 Task: Create a due date automation trigger when advanced on, on the wednesday before a card is due add fields with custom field "Resume" set to a date more than 1 working days from now at 11:00 AM.
Action: Mouse moved to (1341, 94)
Screenshot: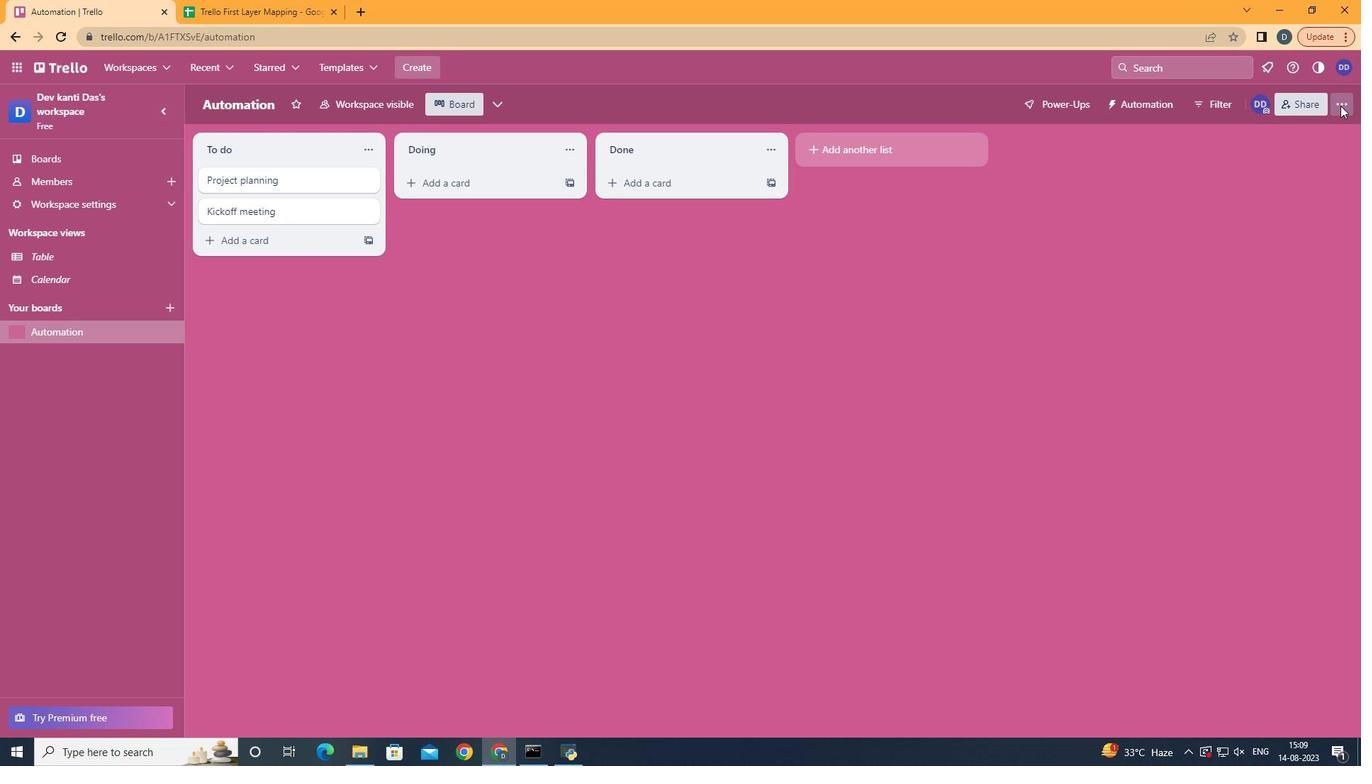 
Action: Mouse pressed left at (1341, 94)
Screenshot: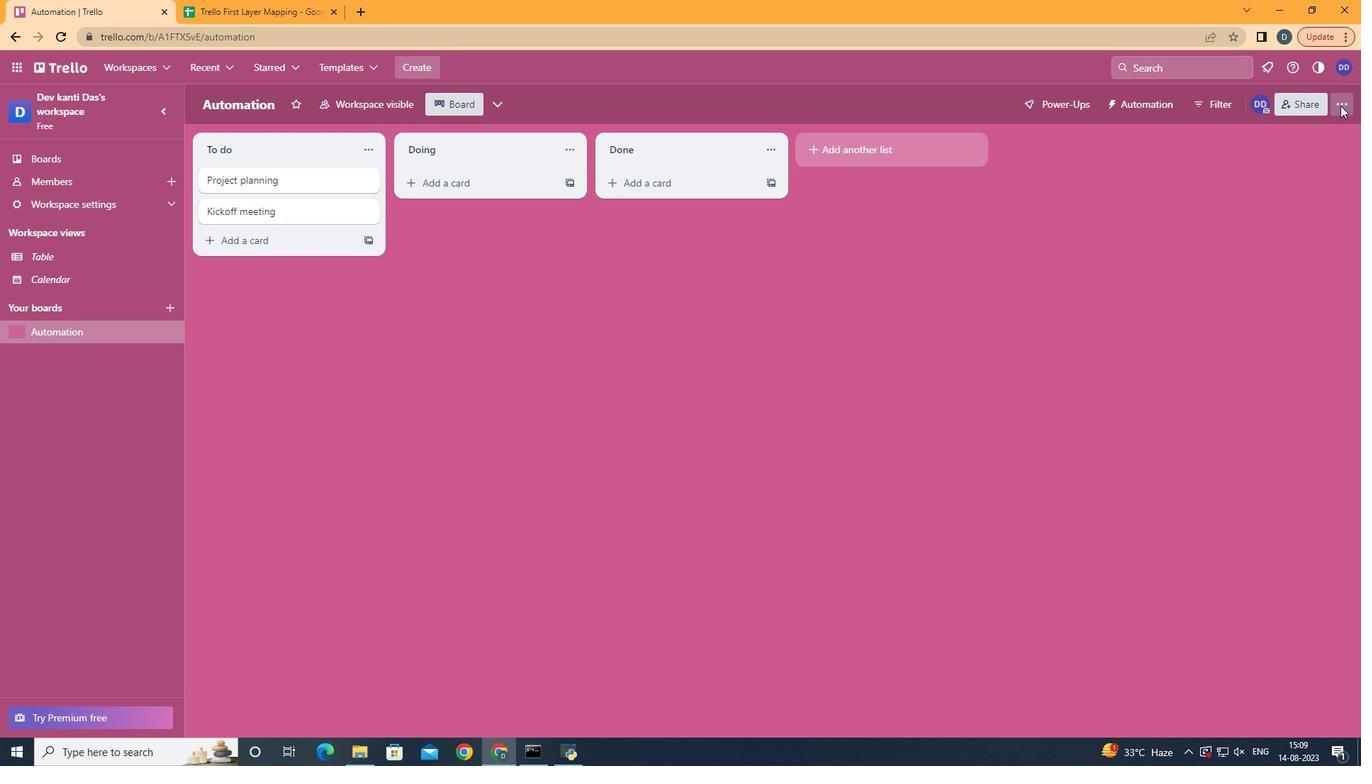 
Action: Mouse moved to (1255, 318)
Screenshot: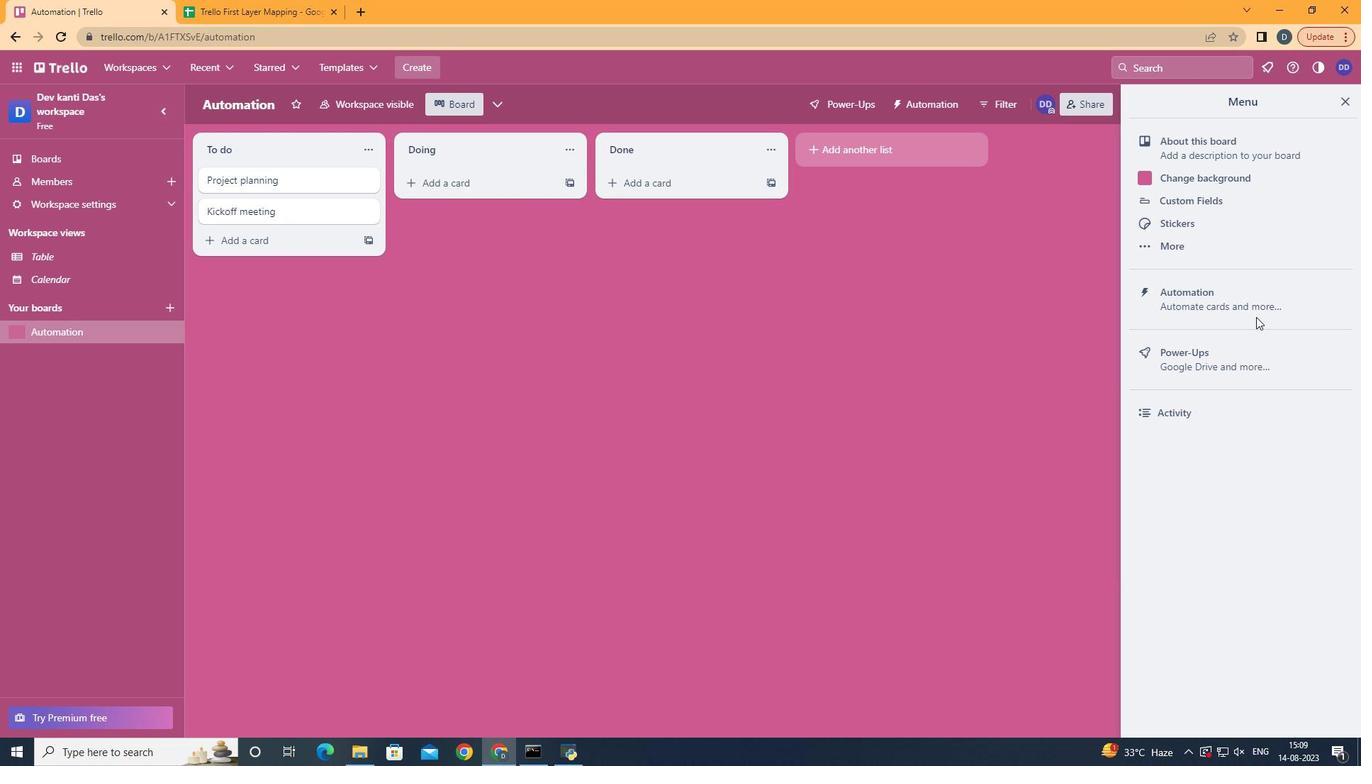 
Action: Mouse pressed left at (1255, 318)
Screenshot: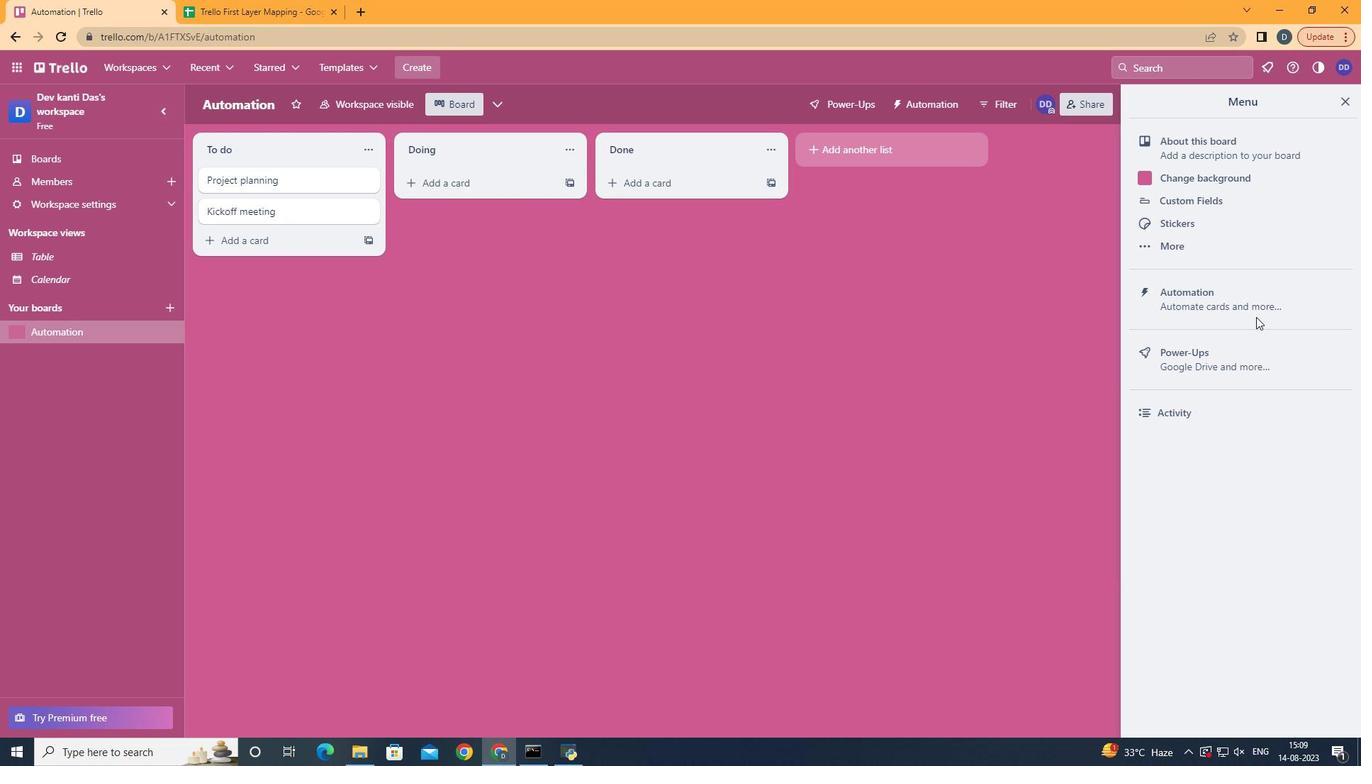 
Action: Mouse moved to (1268, 301)
Screenshot: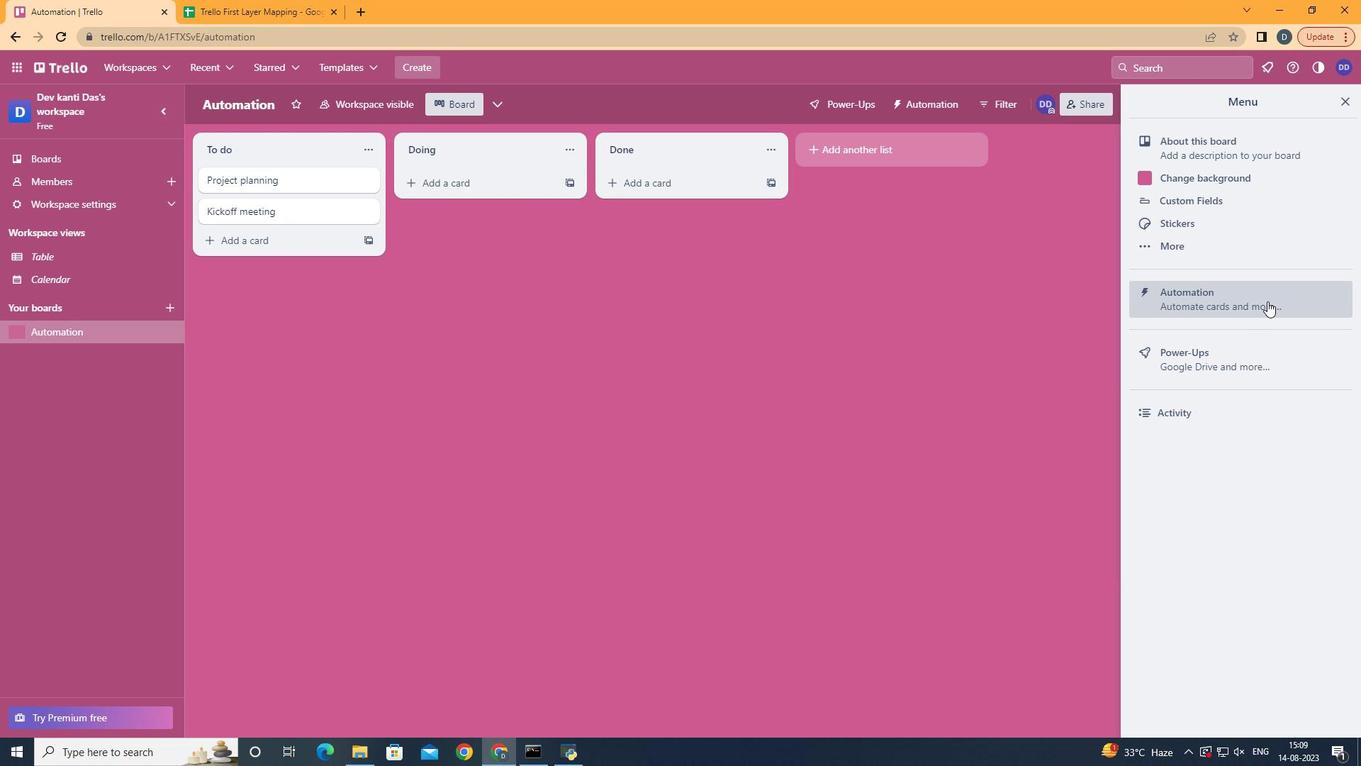 
Action: Mouse pressed left at (1268, 301)
Screenshot: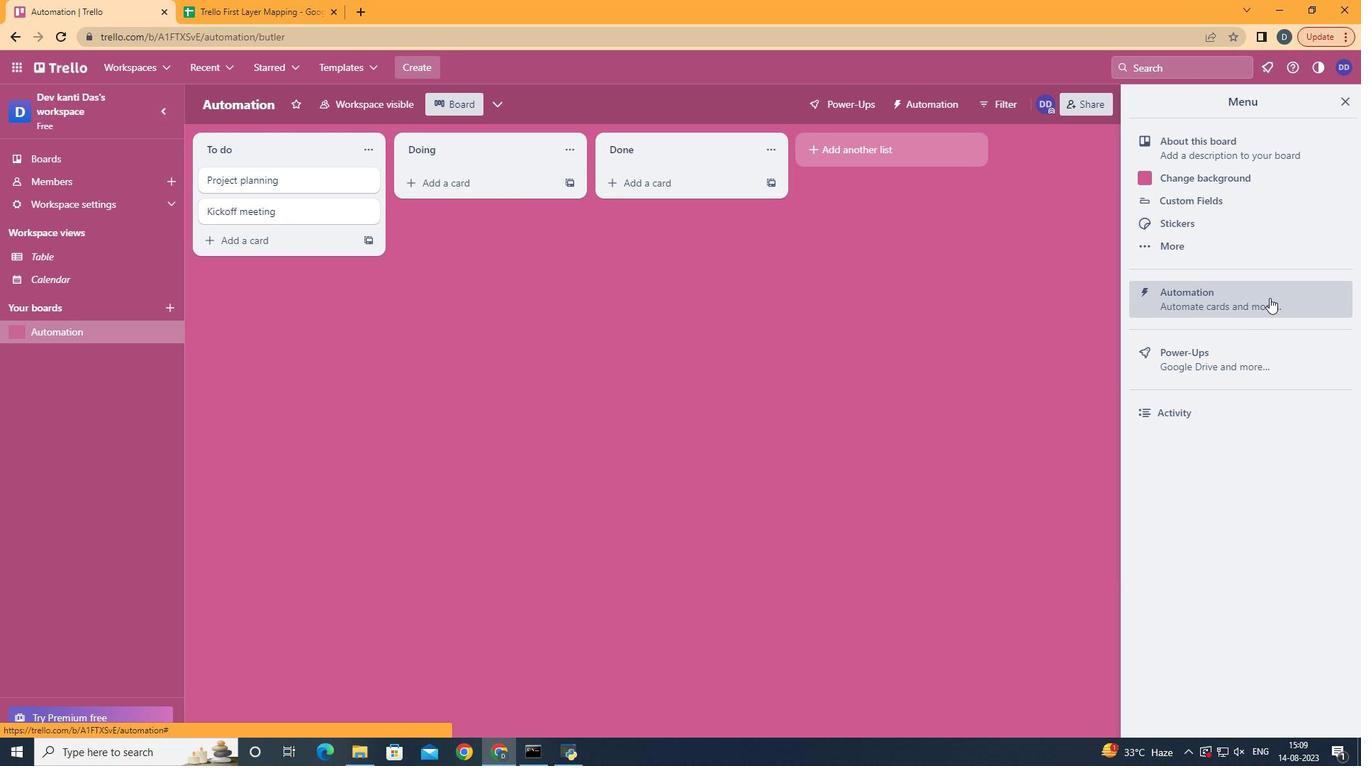 
Action: Mouse moved to (285, 292)
Screenshot: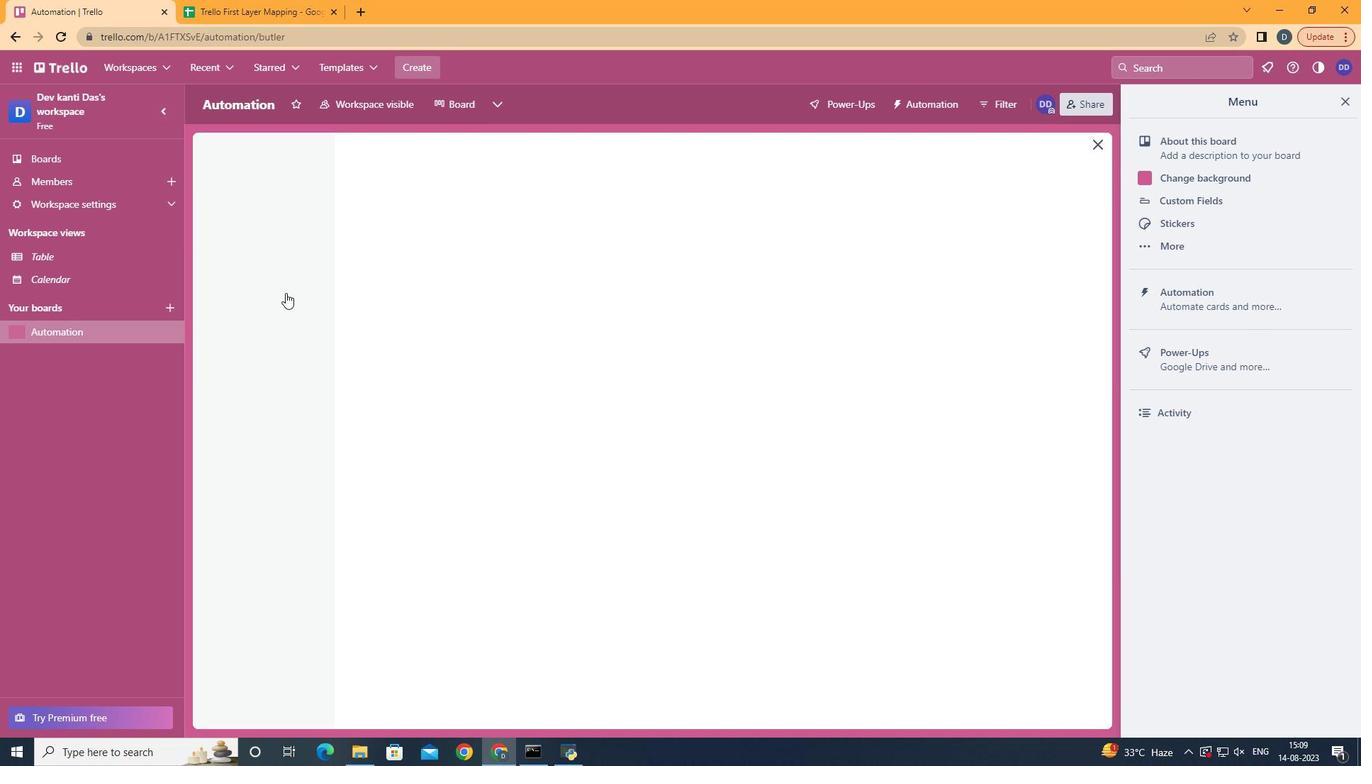 
Action: Mouse pressed left at (285, 292)
Screenshot: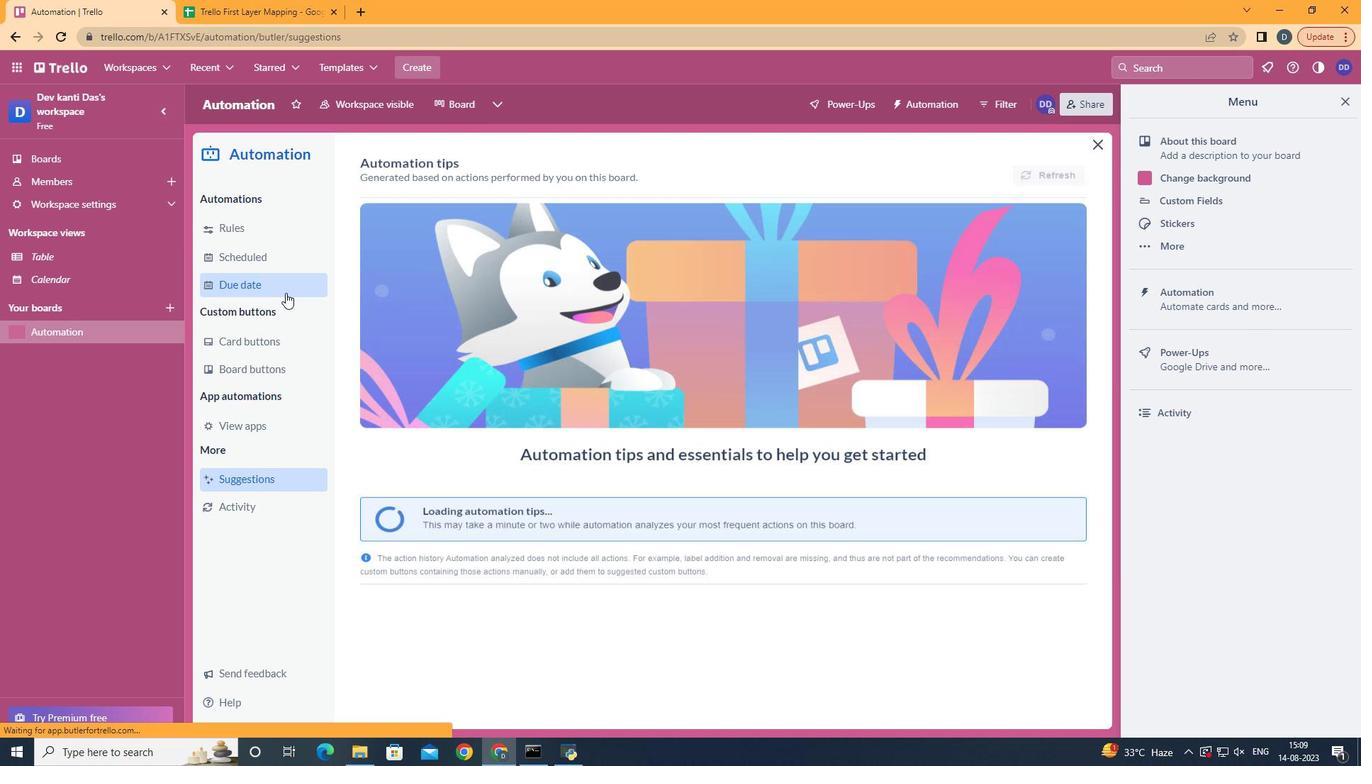 
Action: Mouse moved to (986, 175)
Screenshot: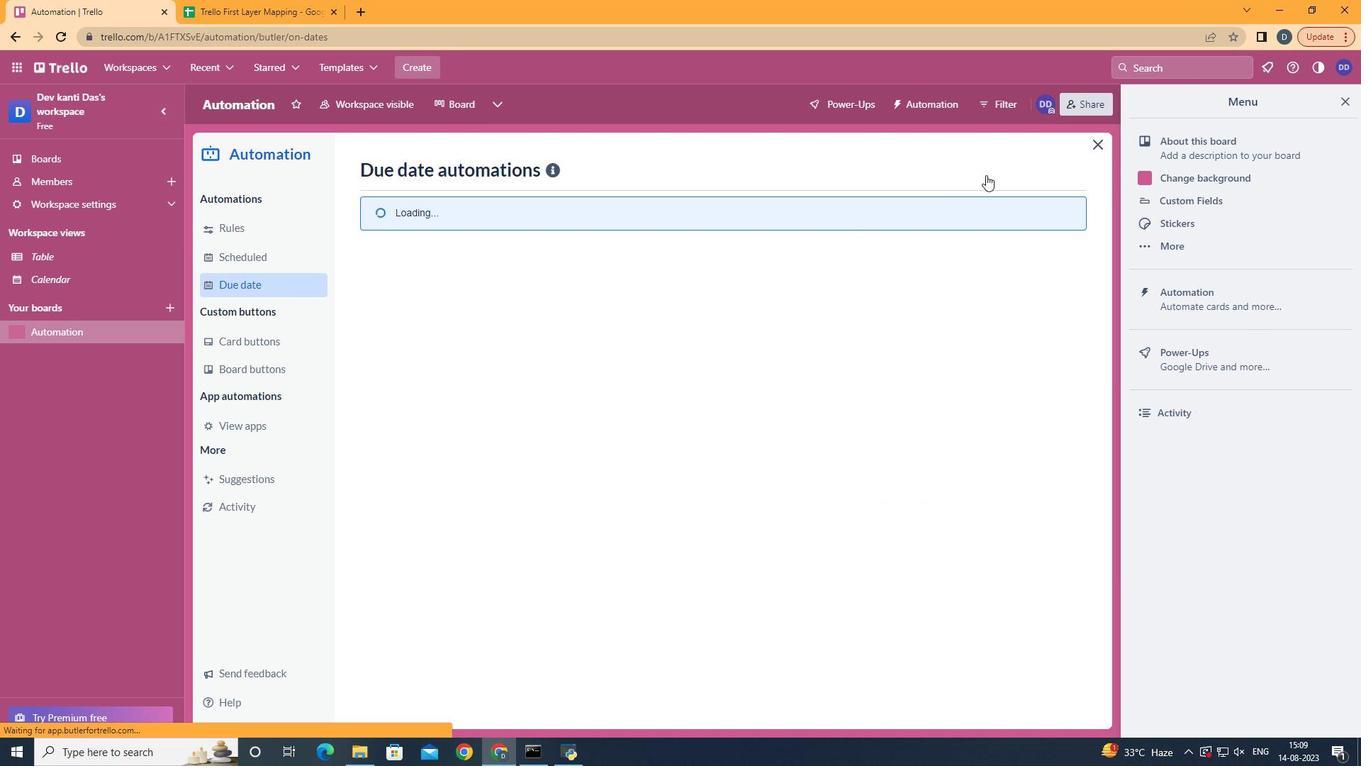 
Action: Mouse pressed left at (986, 175)
Screenshot: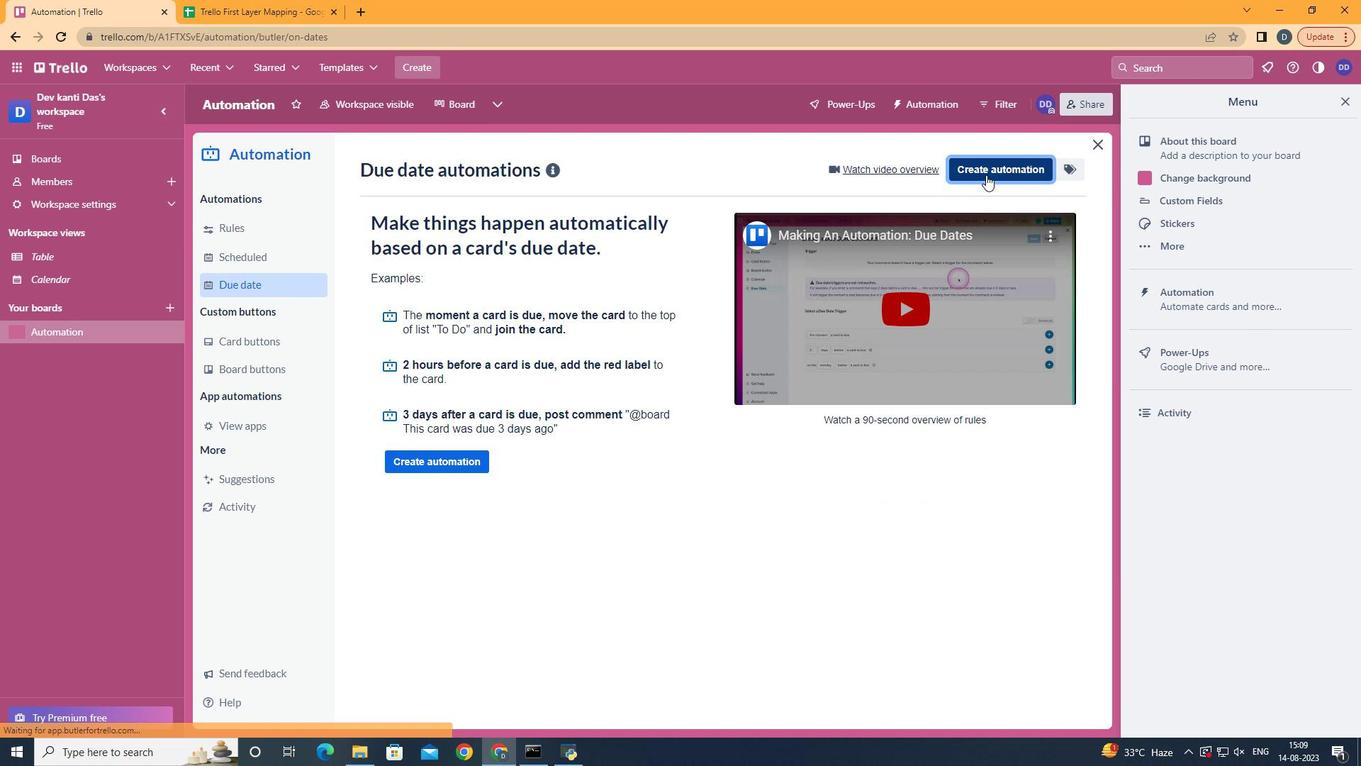 
Action: Mouse moved to (678, 305)
Screenshot: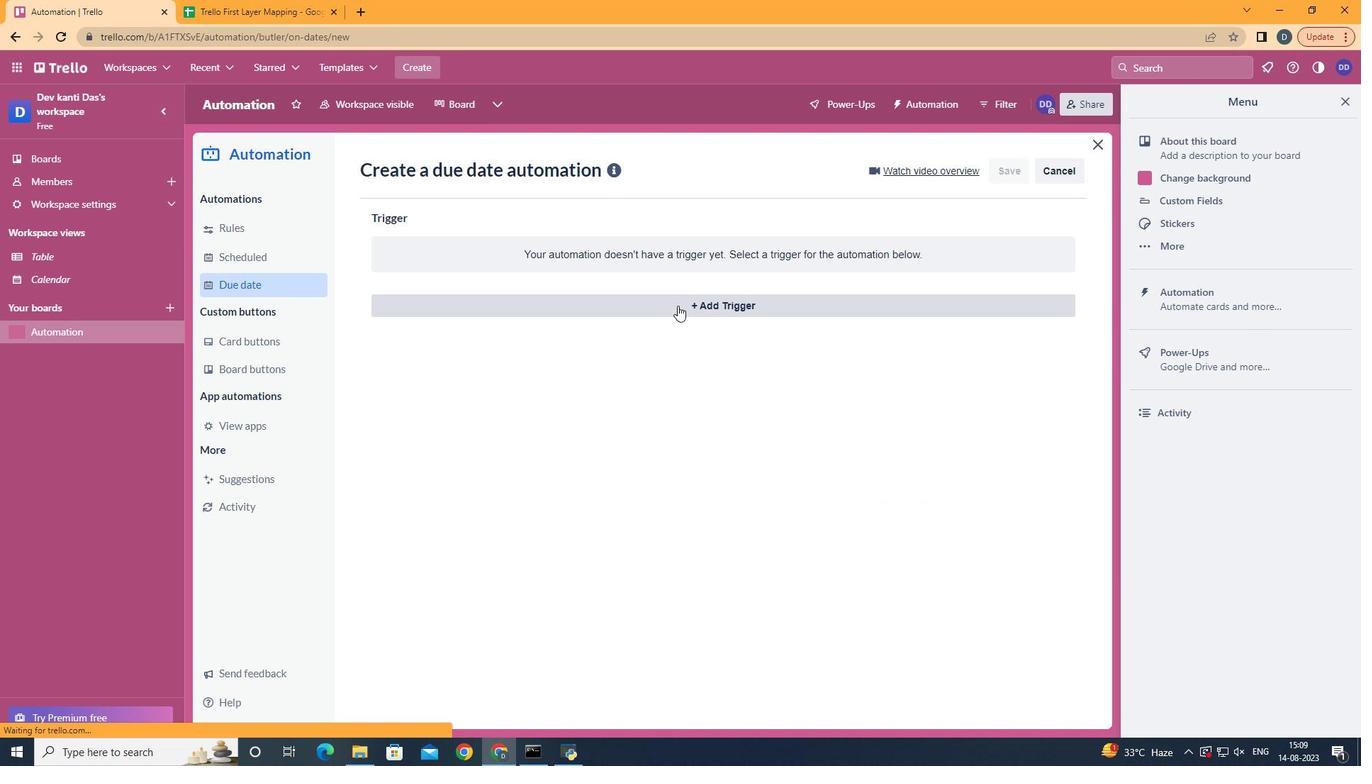 
Action: Mouse pressed left at (678, 305)
Screenshot: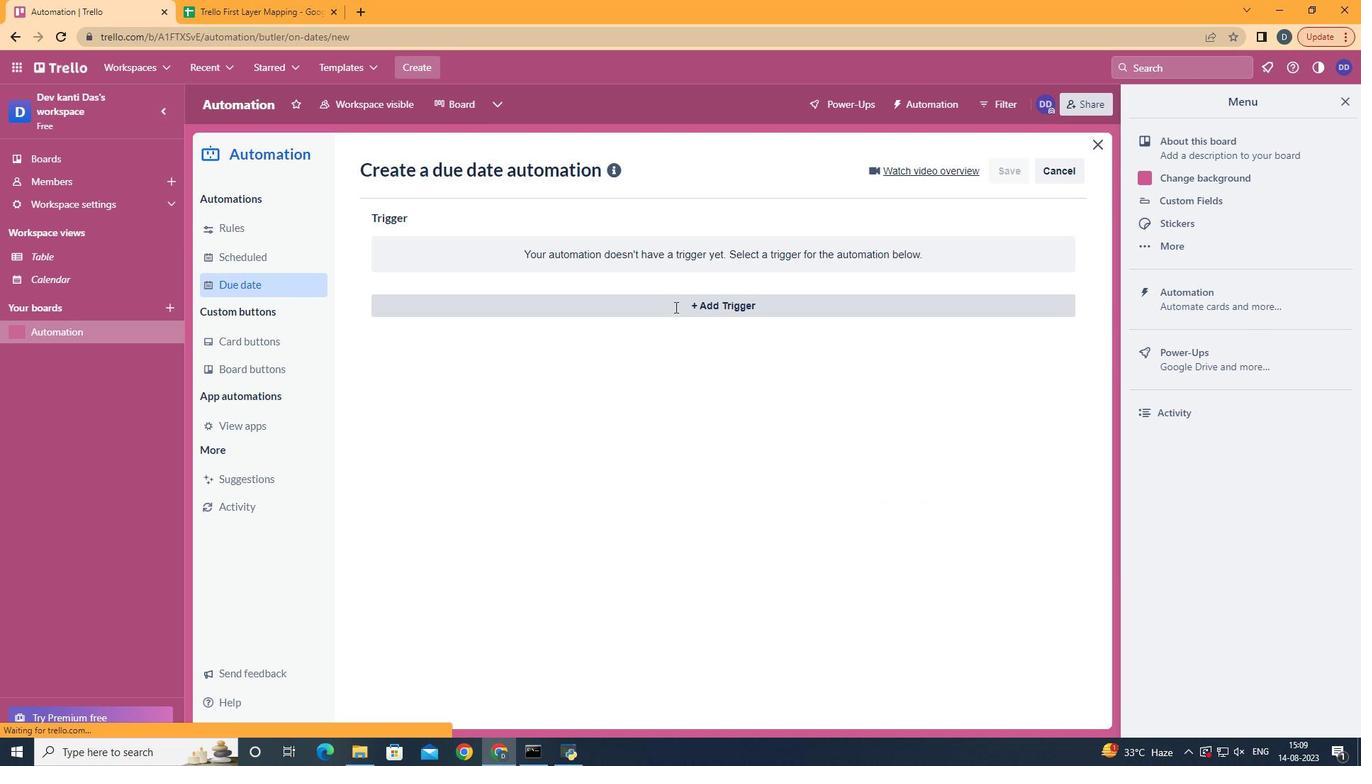 
Action: Mouse moved to (464, 429)
Screenshot: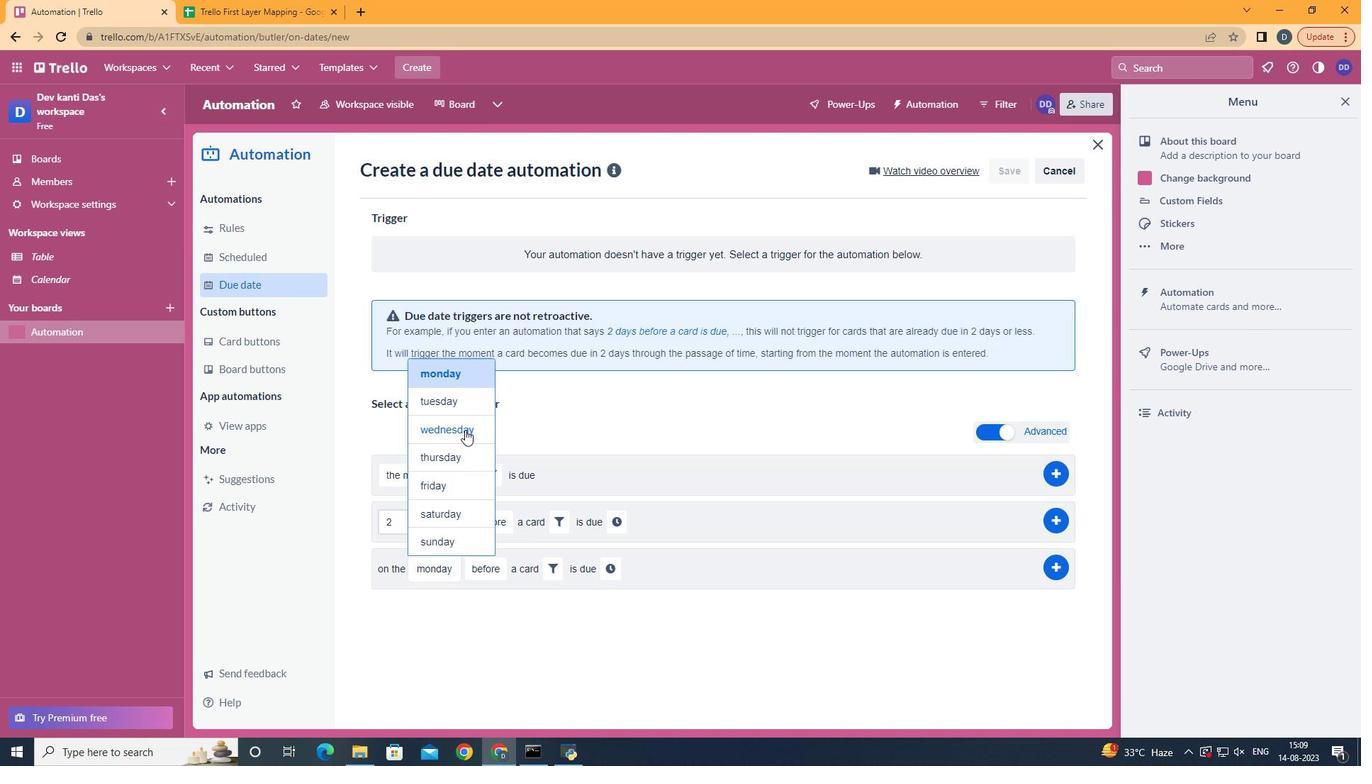 
Action: Mouse pressed left at (464, 429)
Screenshot: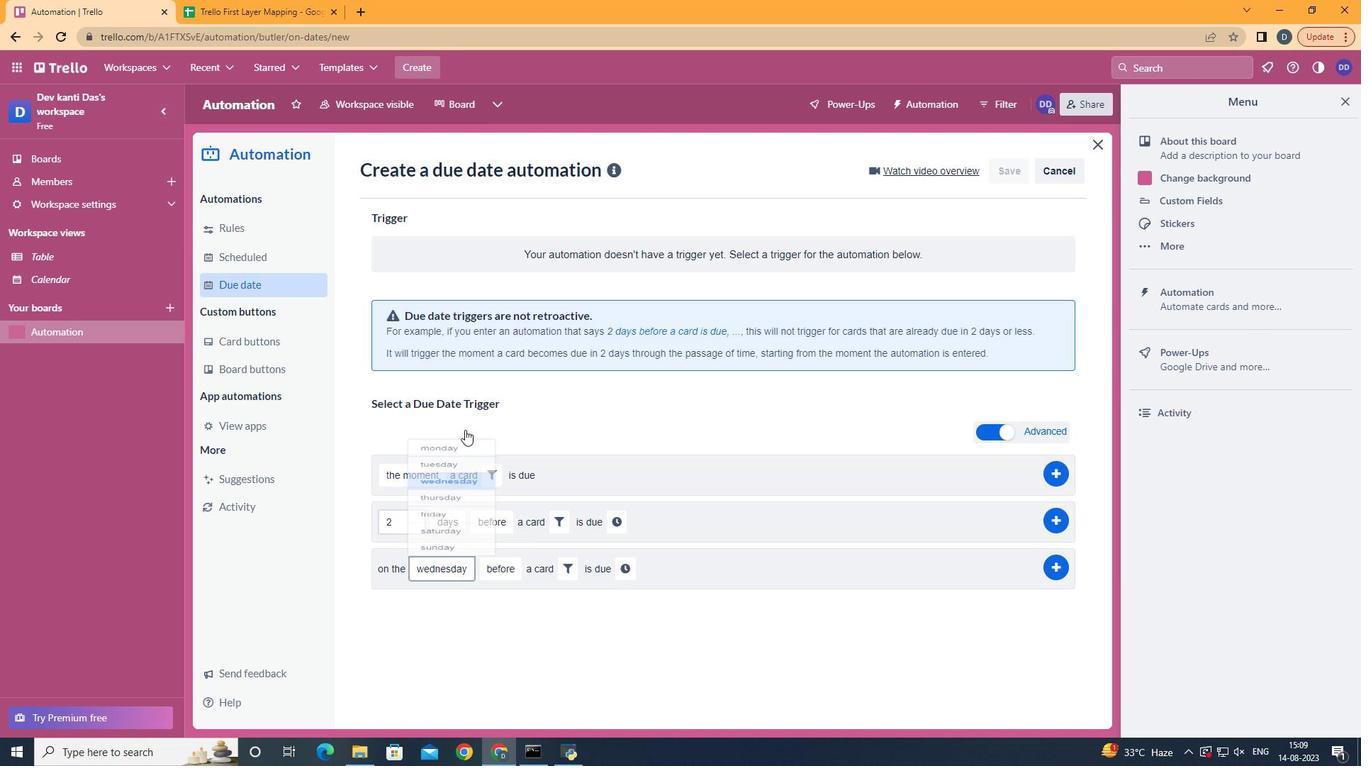 
Action: Mouse moved to (569, 558)
Screenshot: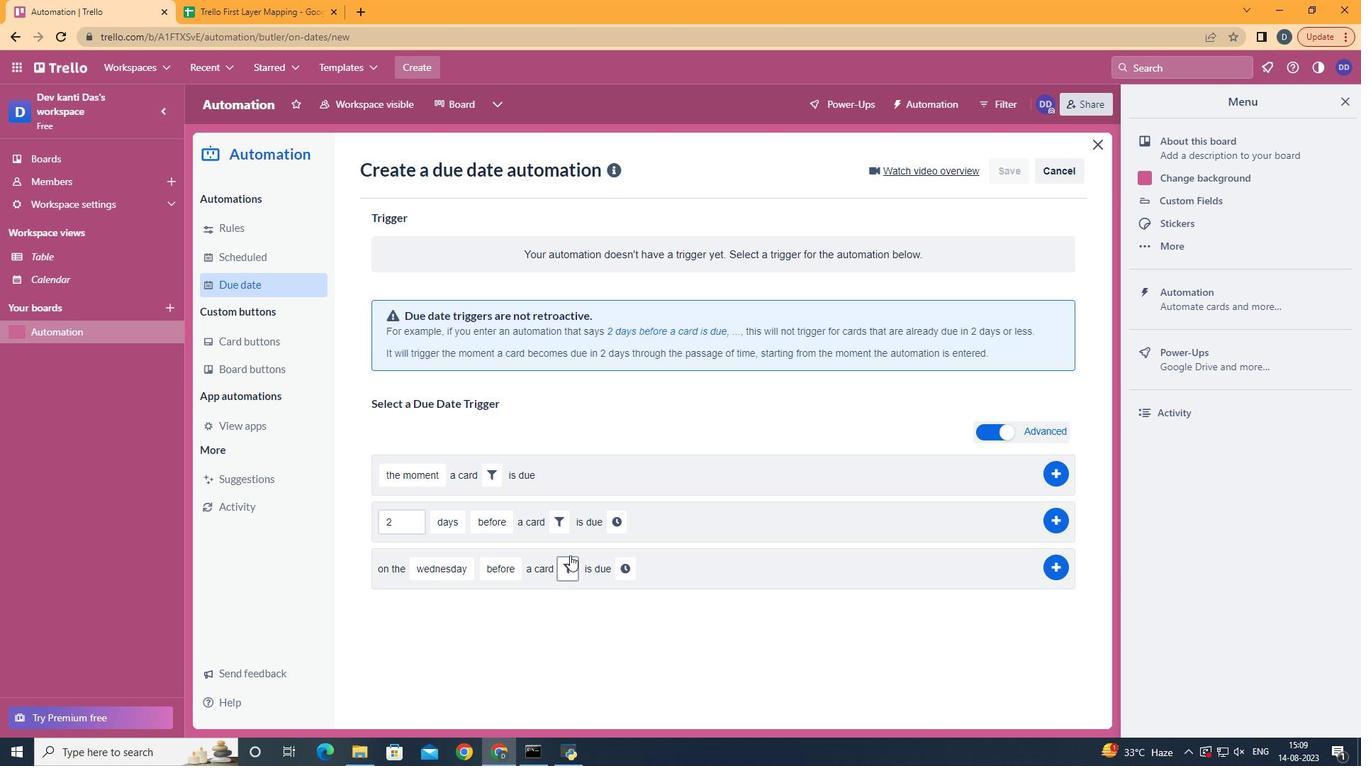 
Action: Mouse pressed left at (569, 558)
Screenshot: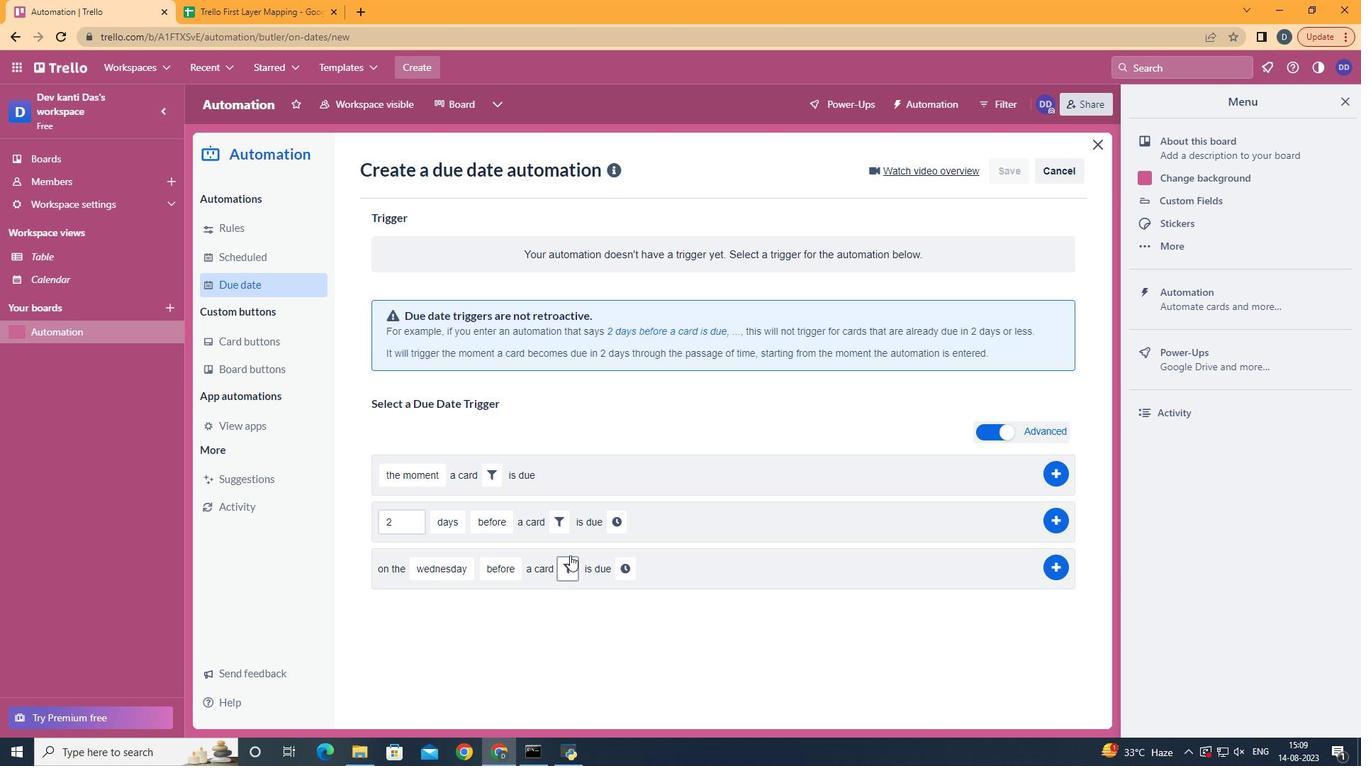
Action: Mouse moved to (792, 606)
Screenshot: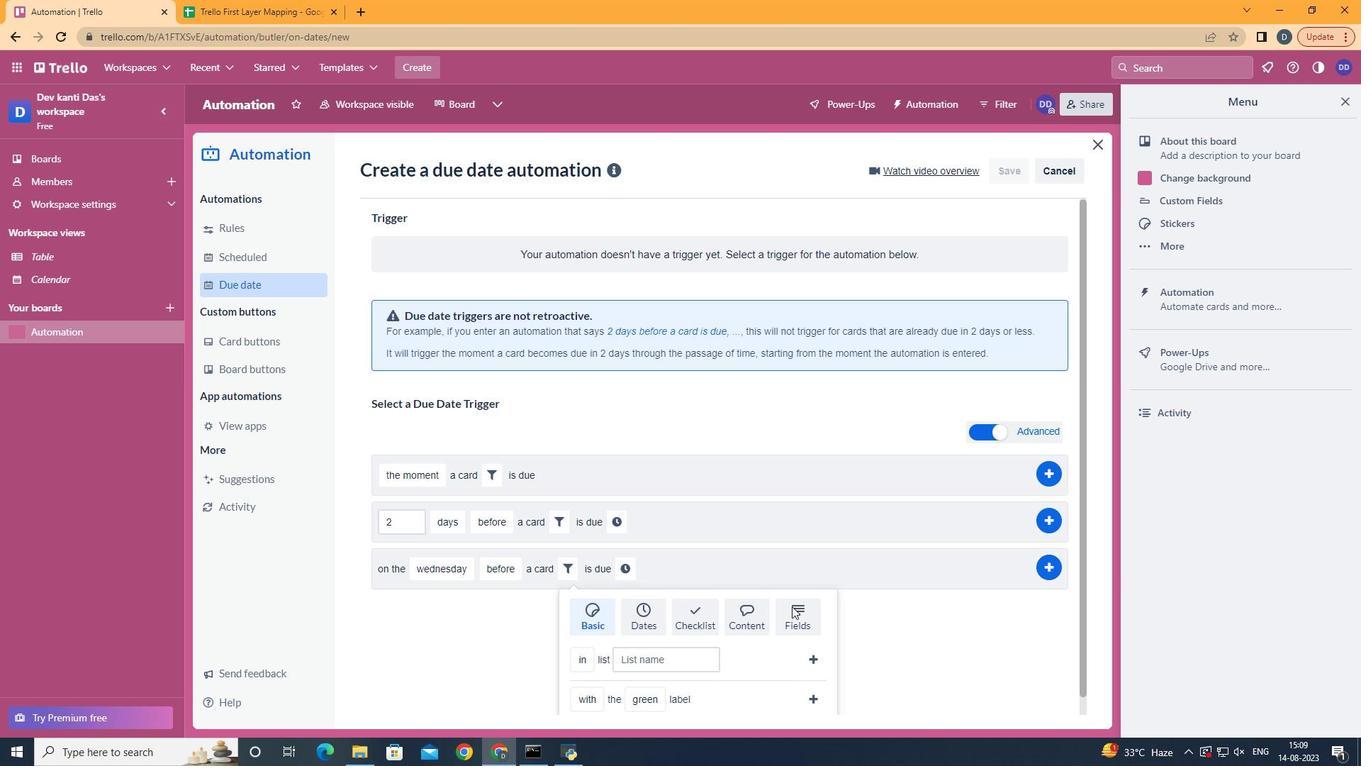 
Action: Mouse pressed left at (789, 605)
Screenshot: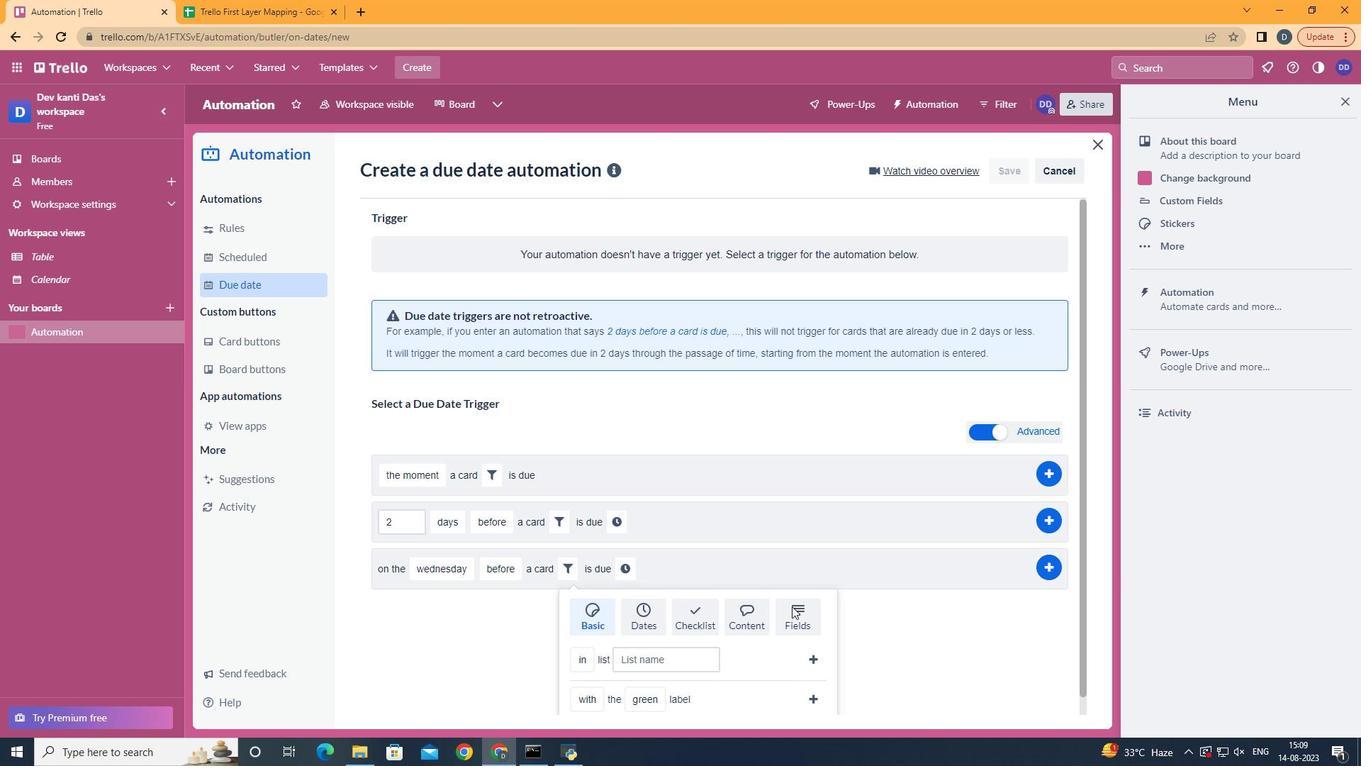 
Action: Mouse scrolled (792, 605) with delta (0, 0)
Screenshot: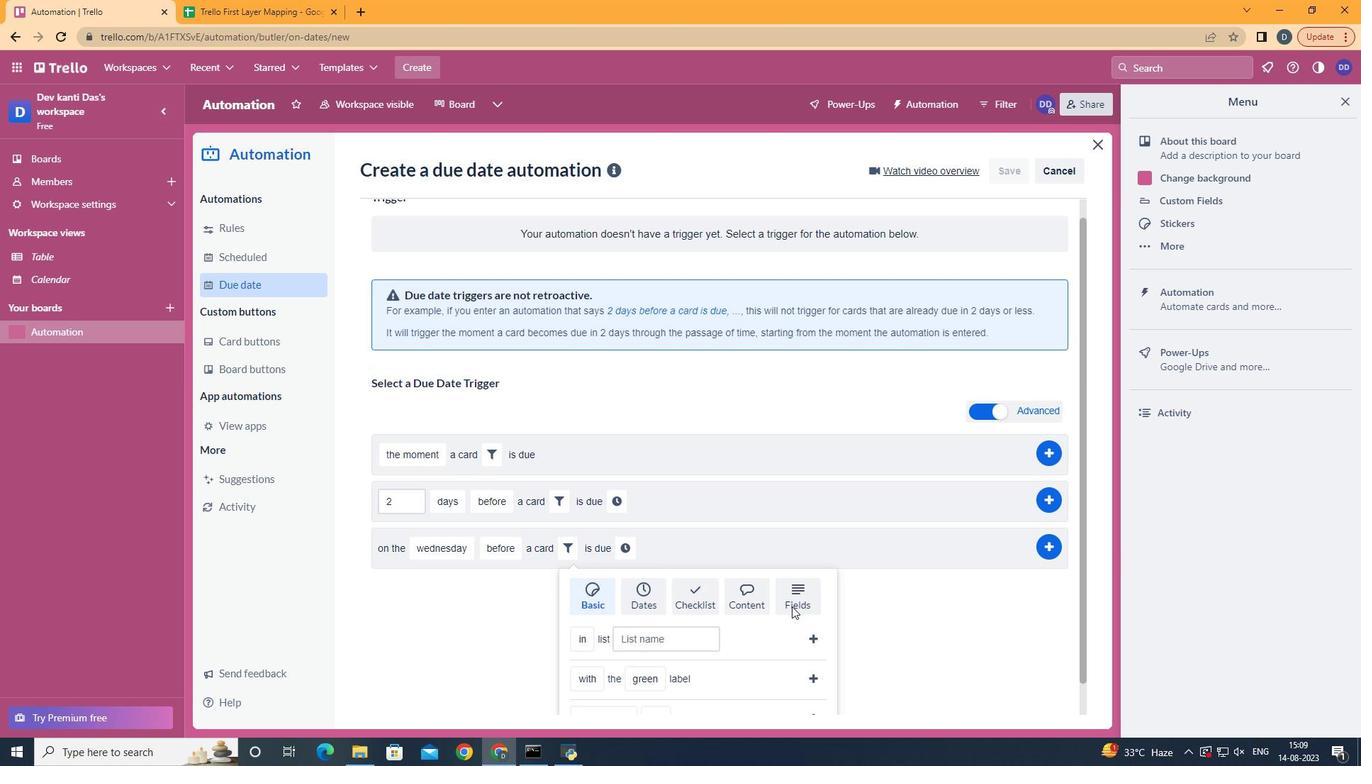 
Action: Mouse scrolled (792, 605) with delta (0, 0)
Screenshot: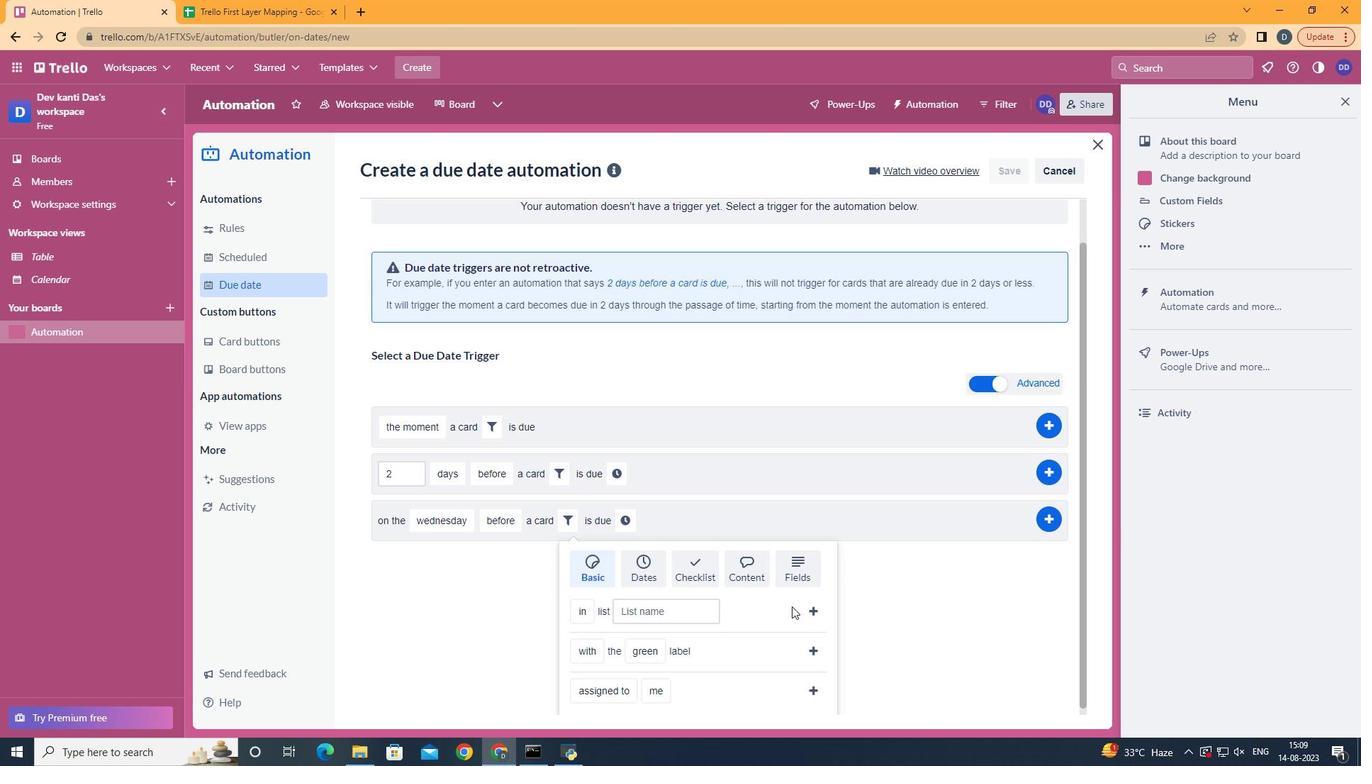 
Action: Mouse scrolled (792, 605) with delta (0, -1)
Screenshot: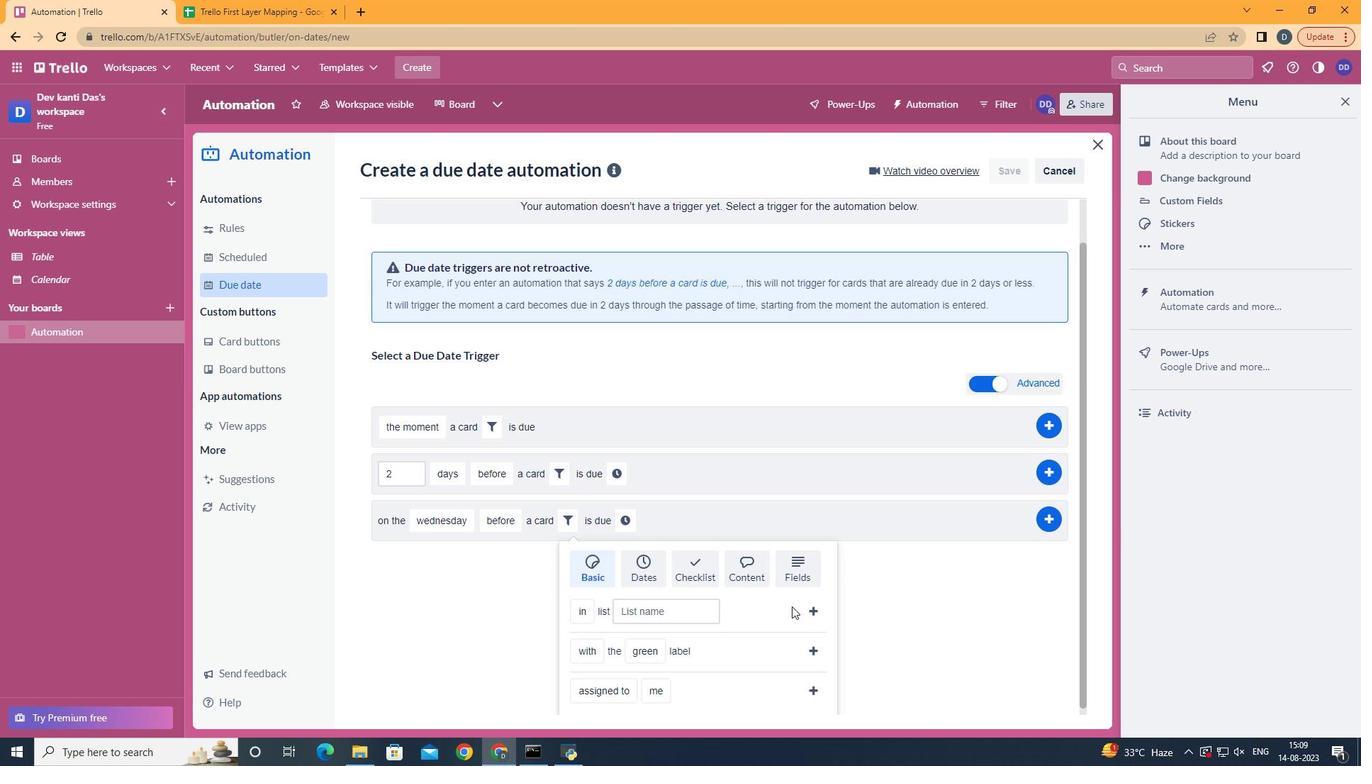 
Action: Mouse scrolled (792, 605) with delta (0, 0)
Screenshot: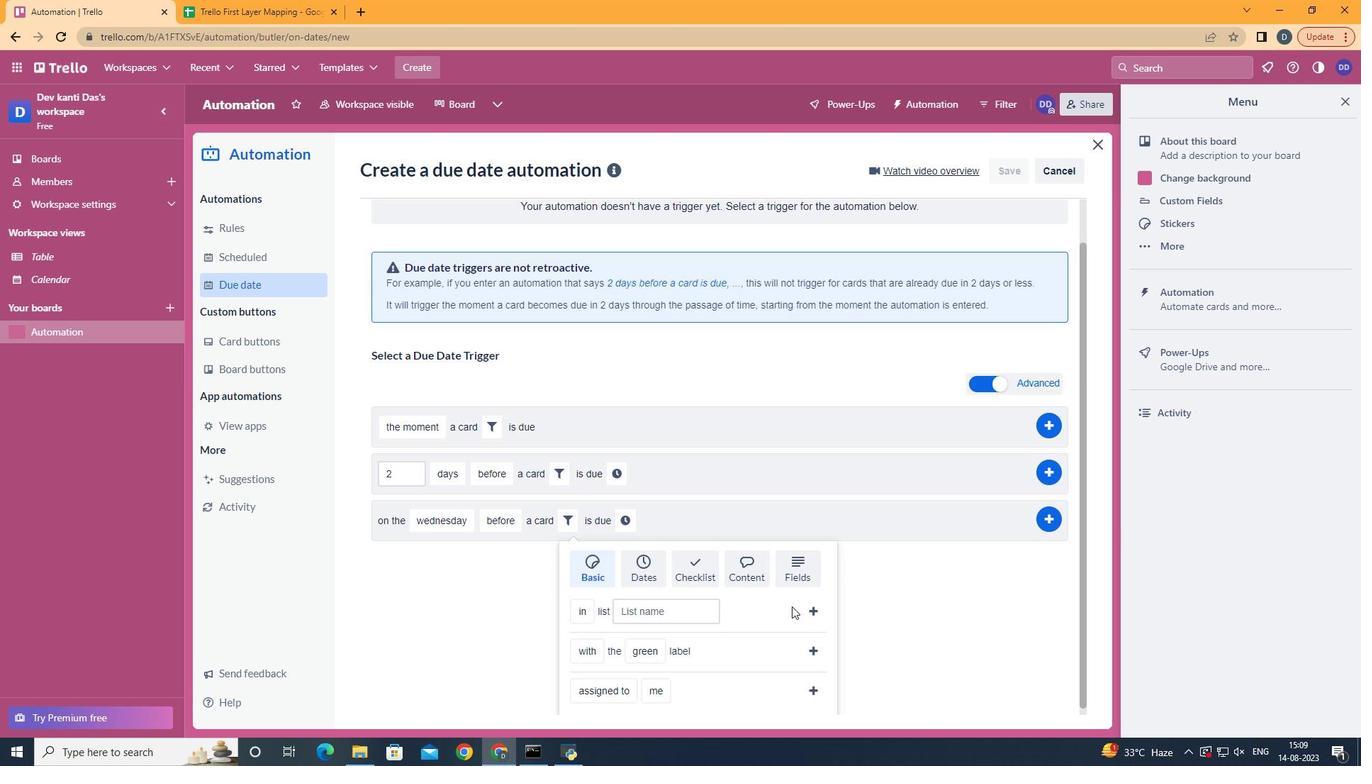 
Action: Mouse scrolled (792, 605) with delta (0, 0)
Screenshot: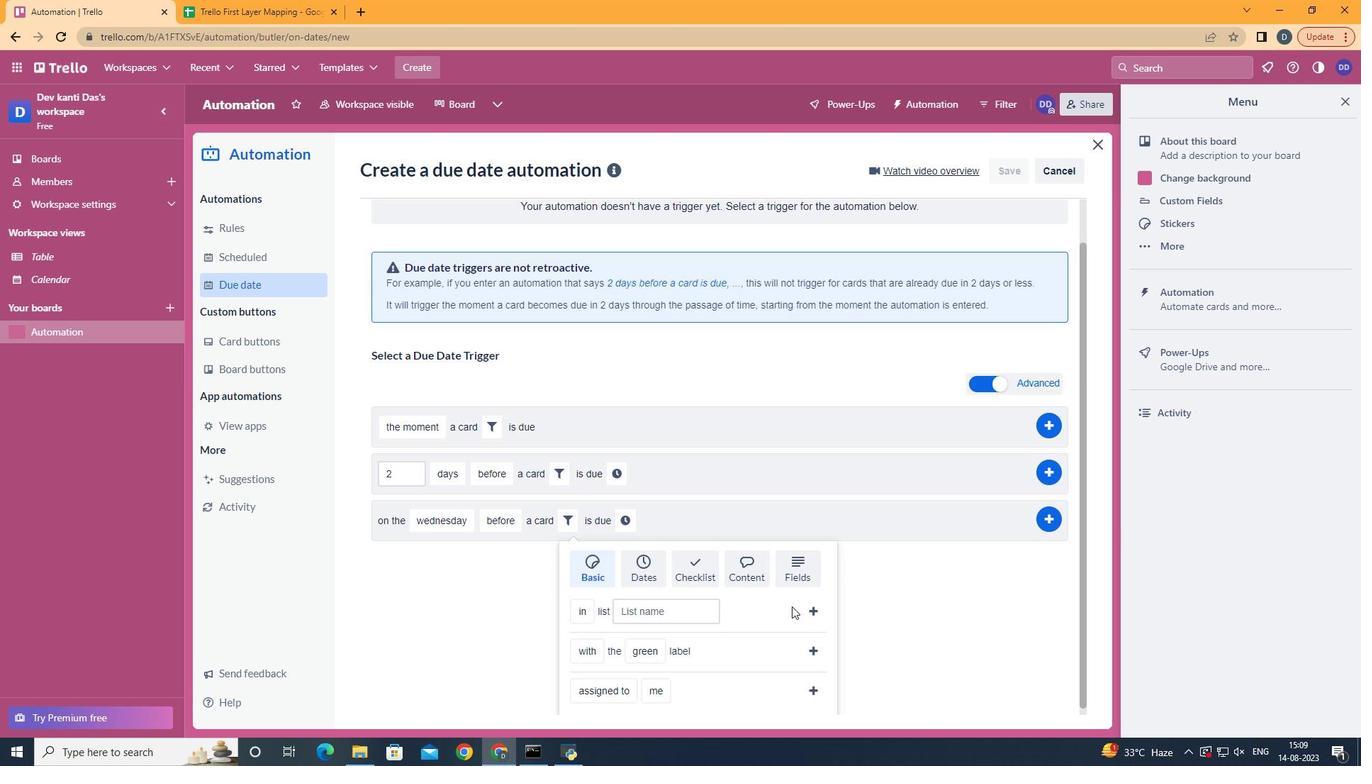 
Action: Mouse moved to (810, 546)
Screenshot: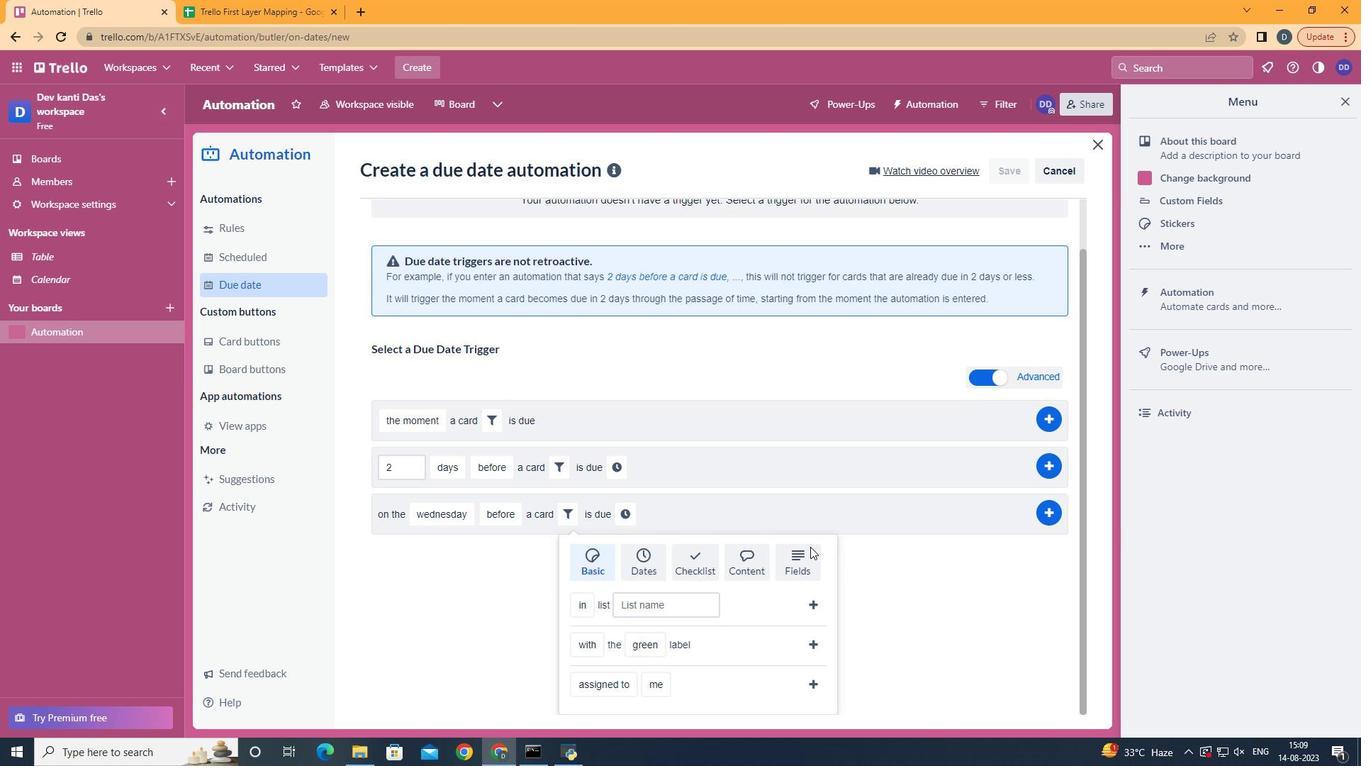 
Action: Mouse pressed left at (810, 546)
Screenshot: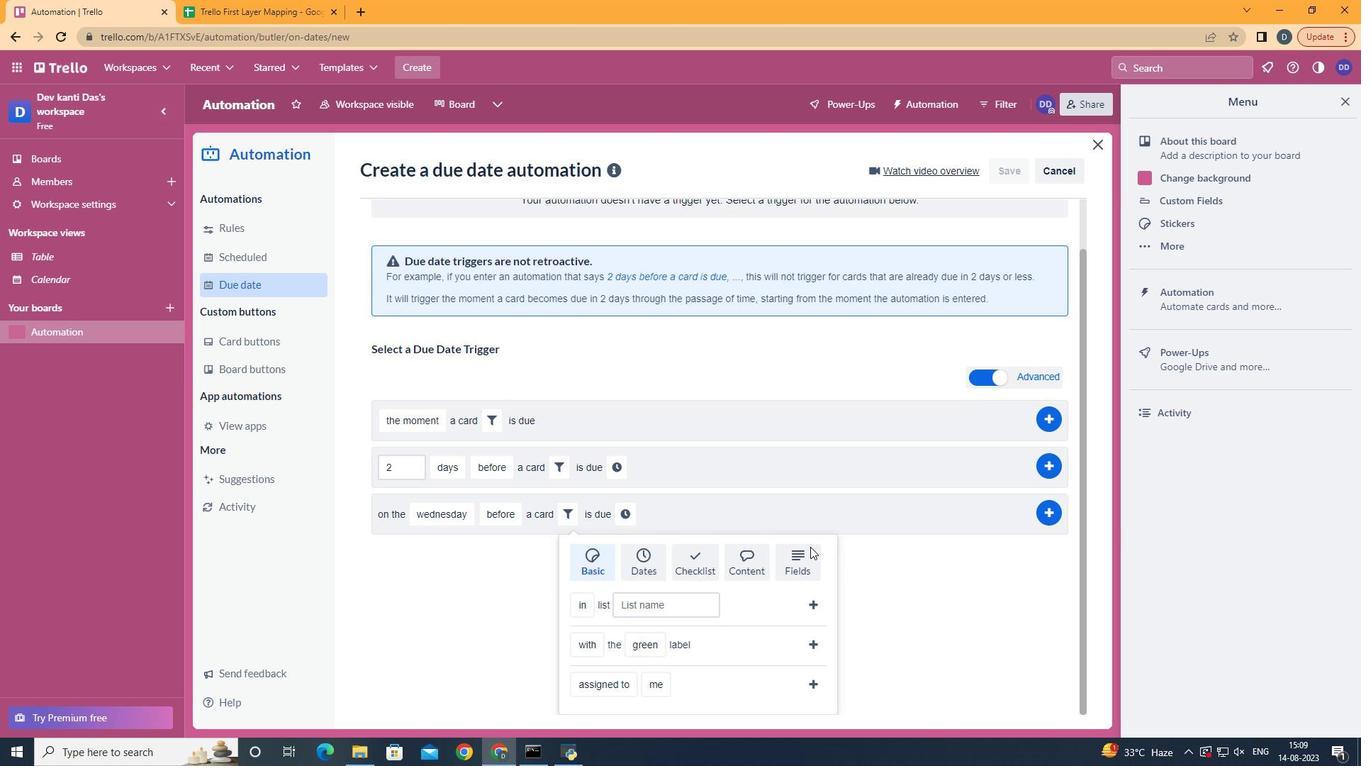 
Action: Mouse scrolled (810, 546) with delta (0, 0)
Screenshot: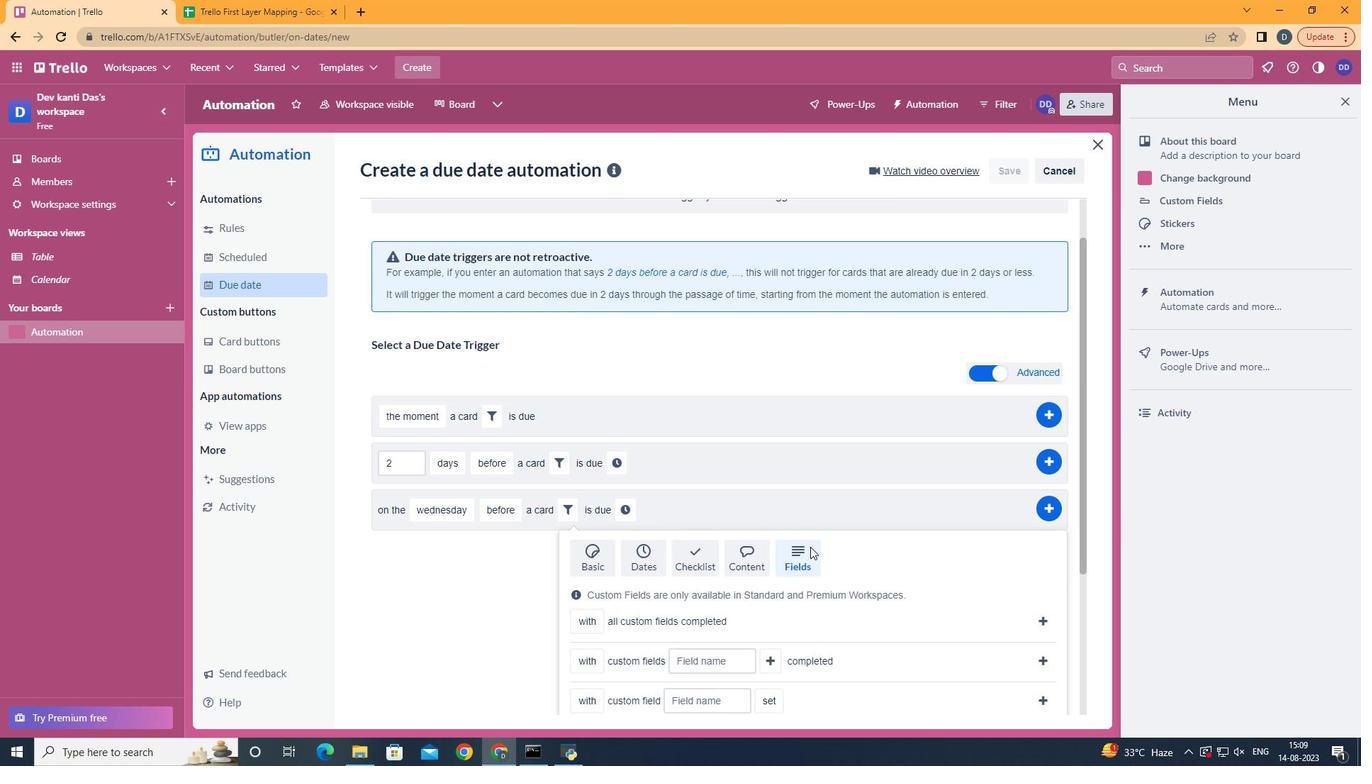 
Action: Mouse scrolled (810, 546) with delta (0, 0)
Screenshot: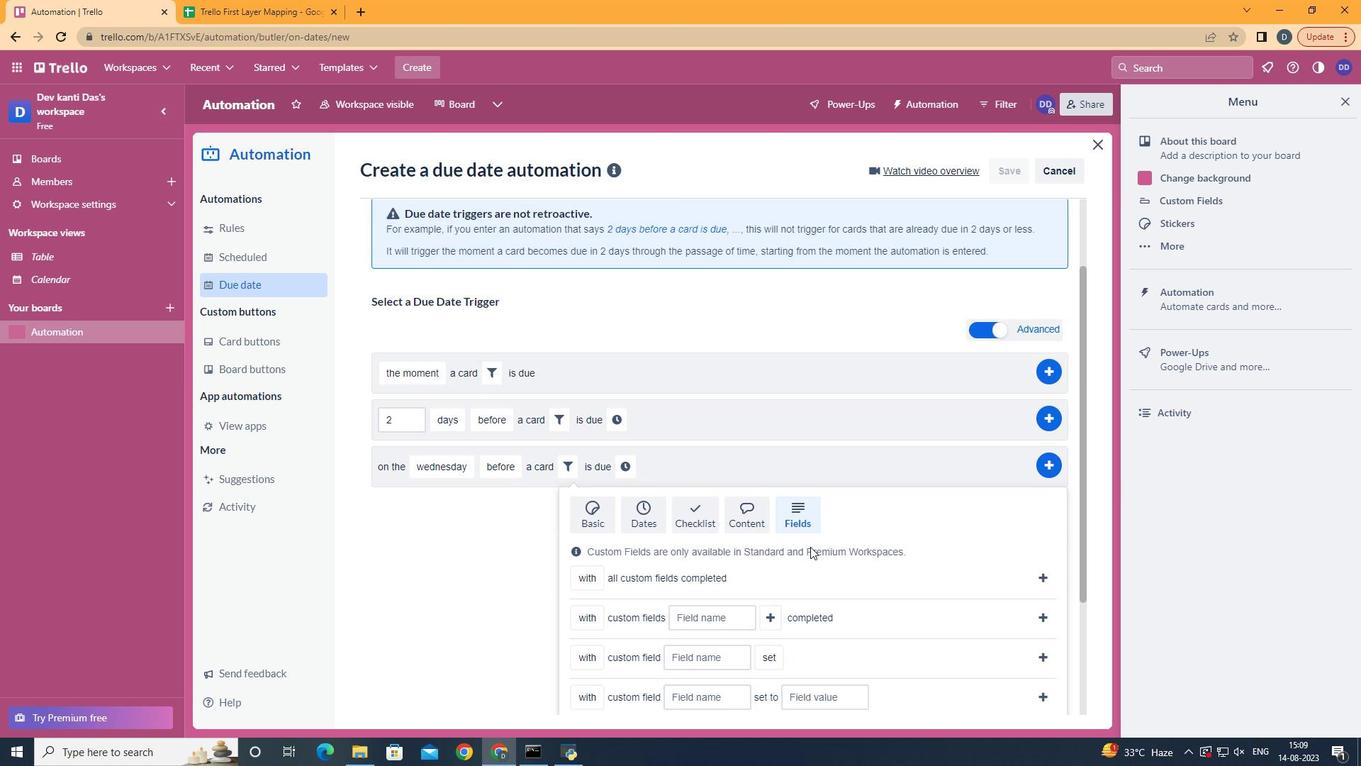 
Action: Mouse scrolled (810, 546) with delta (0, 0)
Screenshot: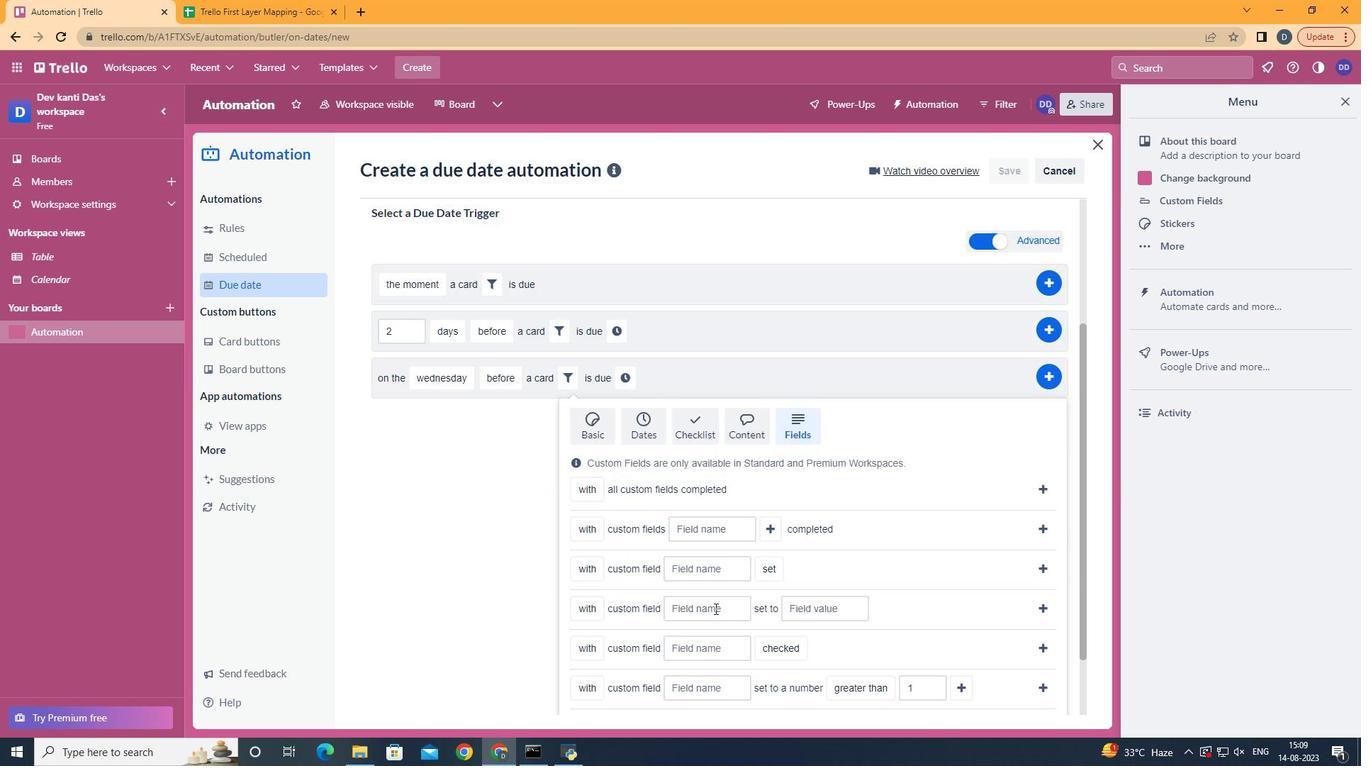 
Action: Mouse scrolled (810, 546) with delta (0, 0)
Screenshot: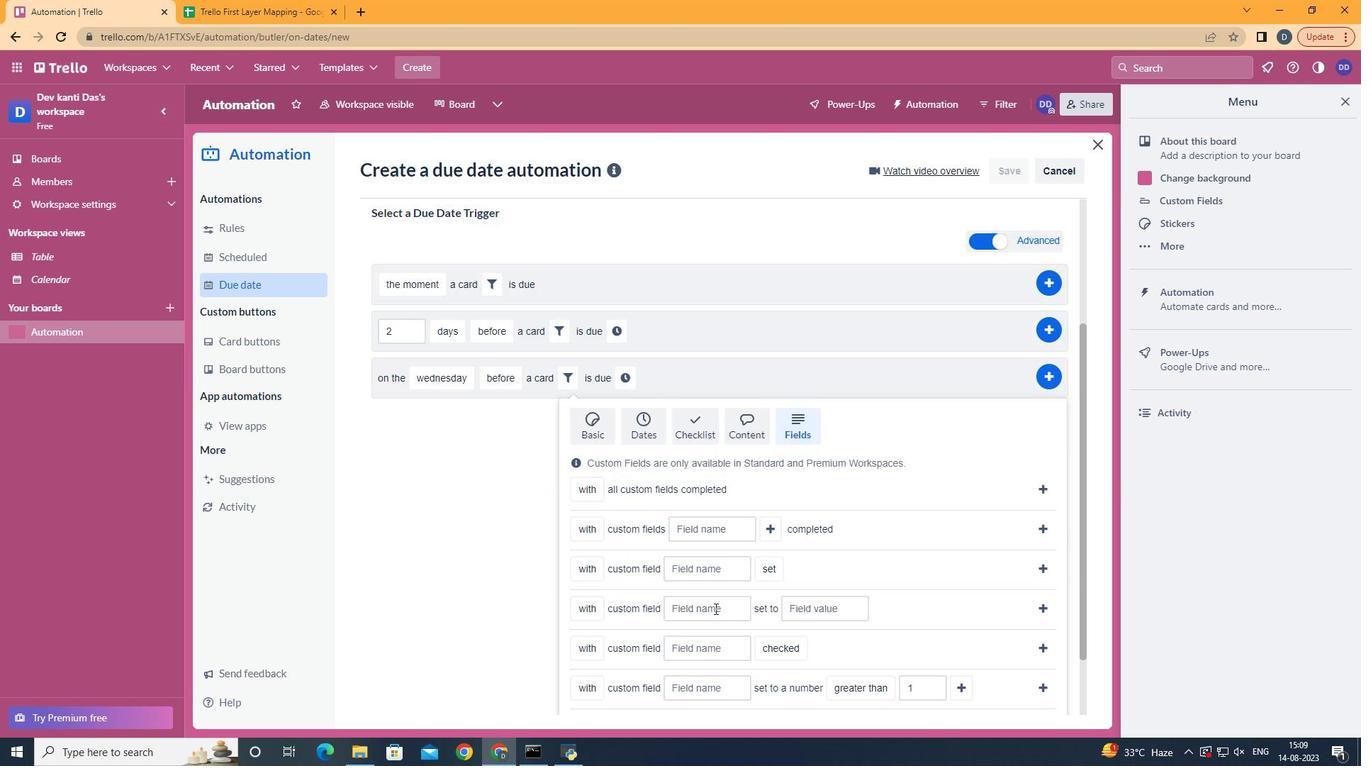 
Action: Mouse scrolled (810, 546) with delta (0, 0)
Screenshot: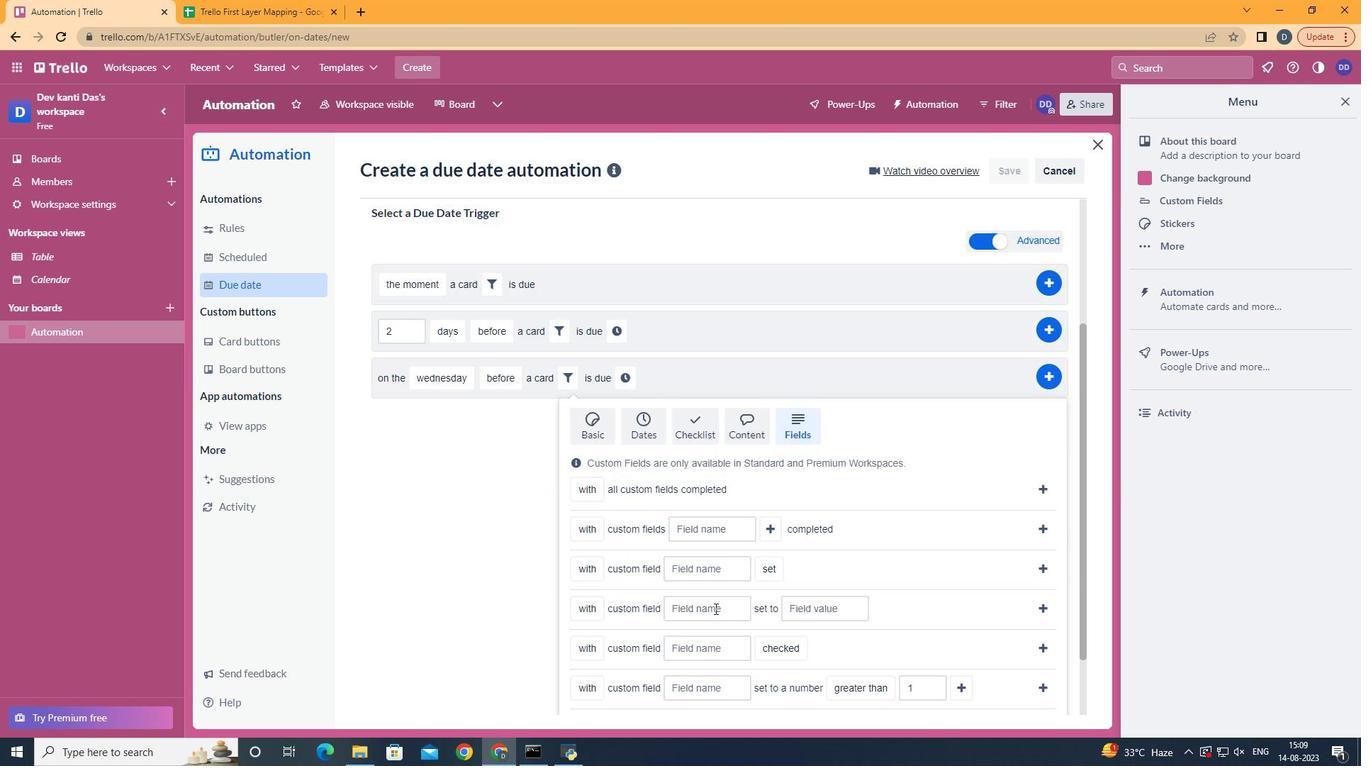 
Action: Mouse scrolled (810, 546) with delta (0, 0)
Screenshot: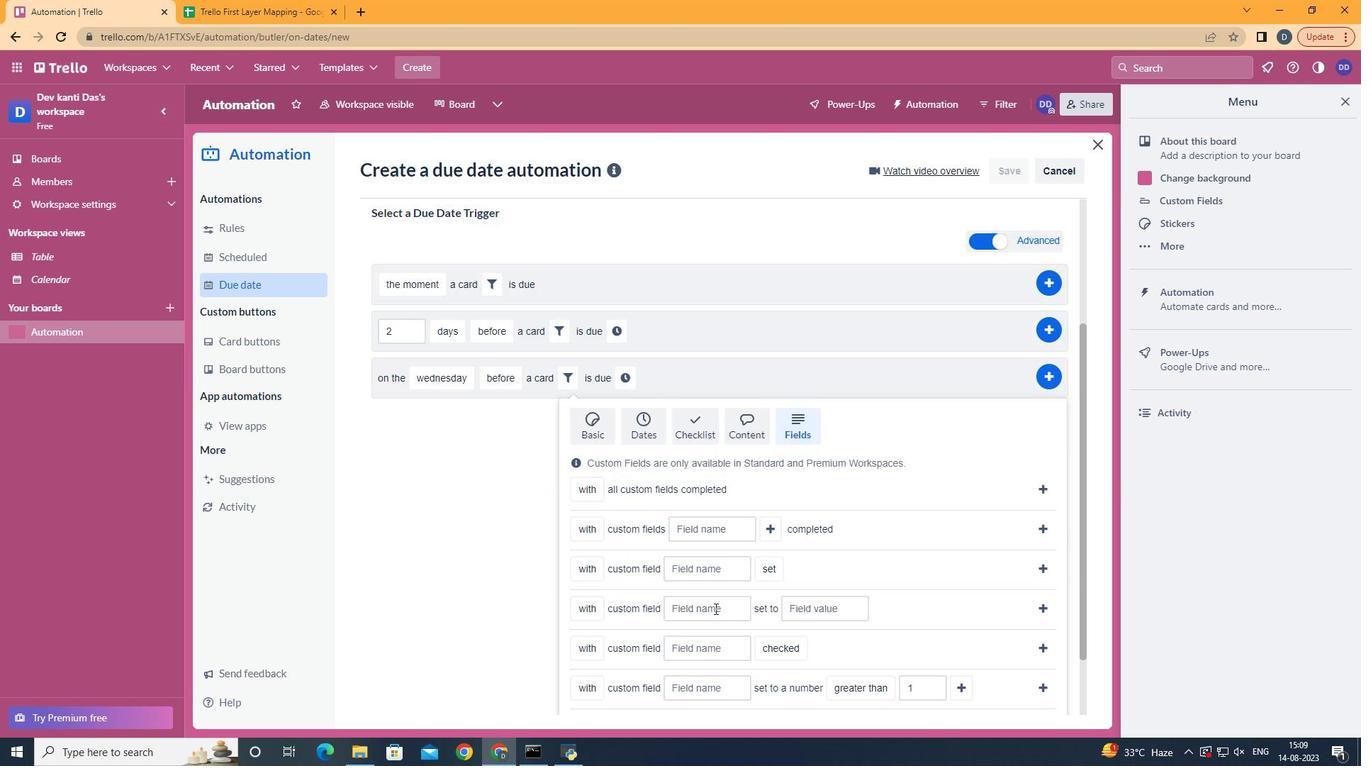 
Action: Mouse moved to (697, 683)
Screenshot: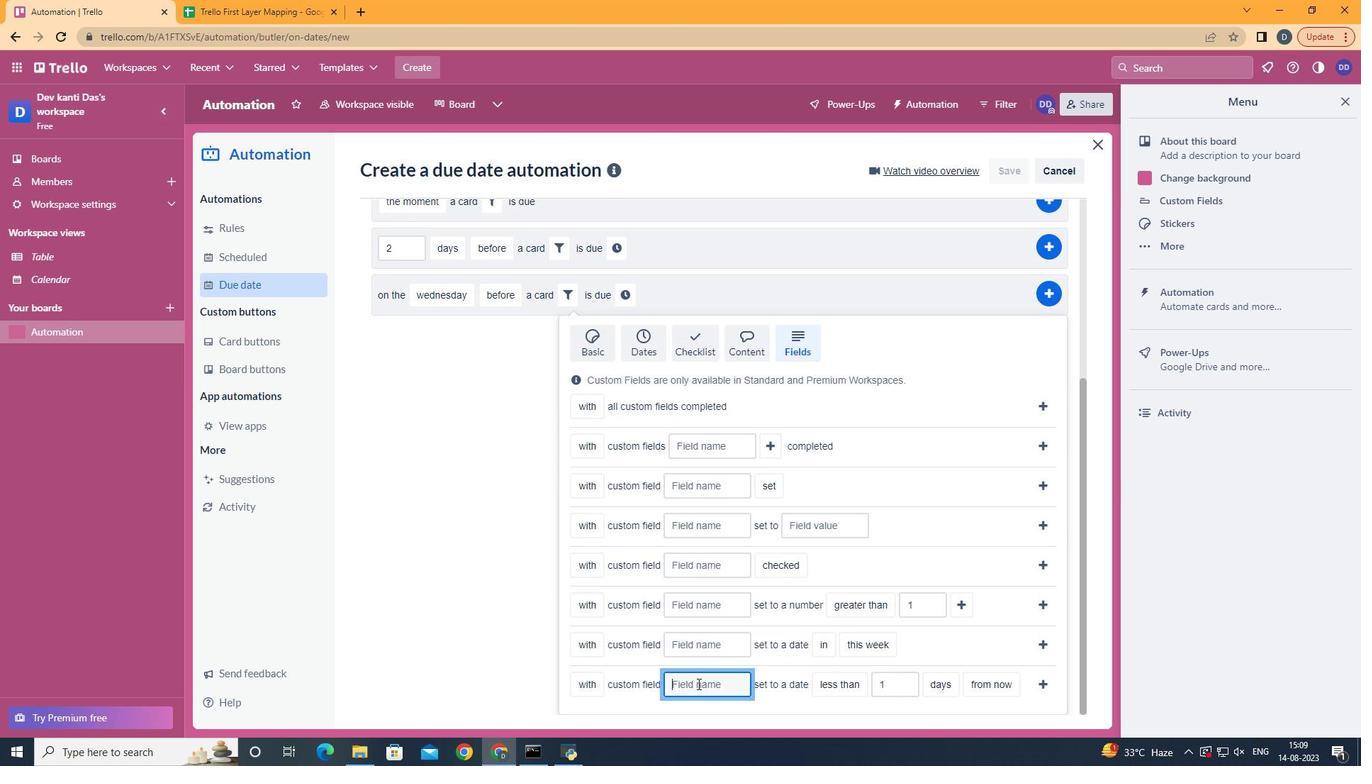 
Action: Mouse pressed left at (697, 683)
Screenshot: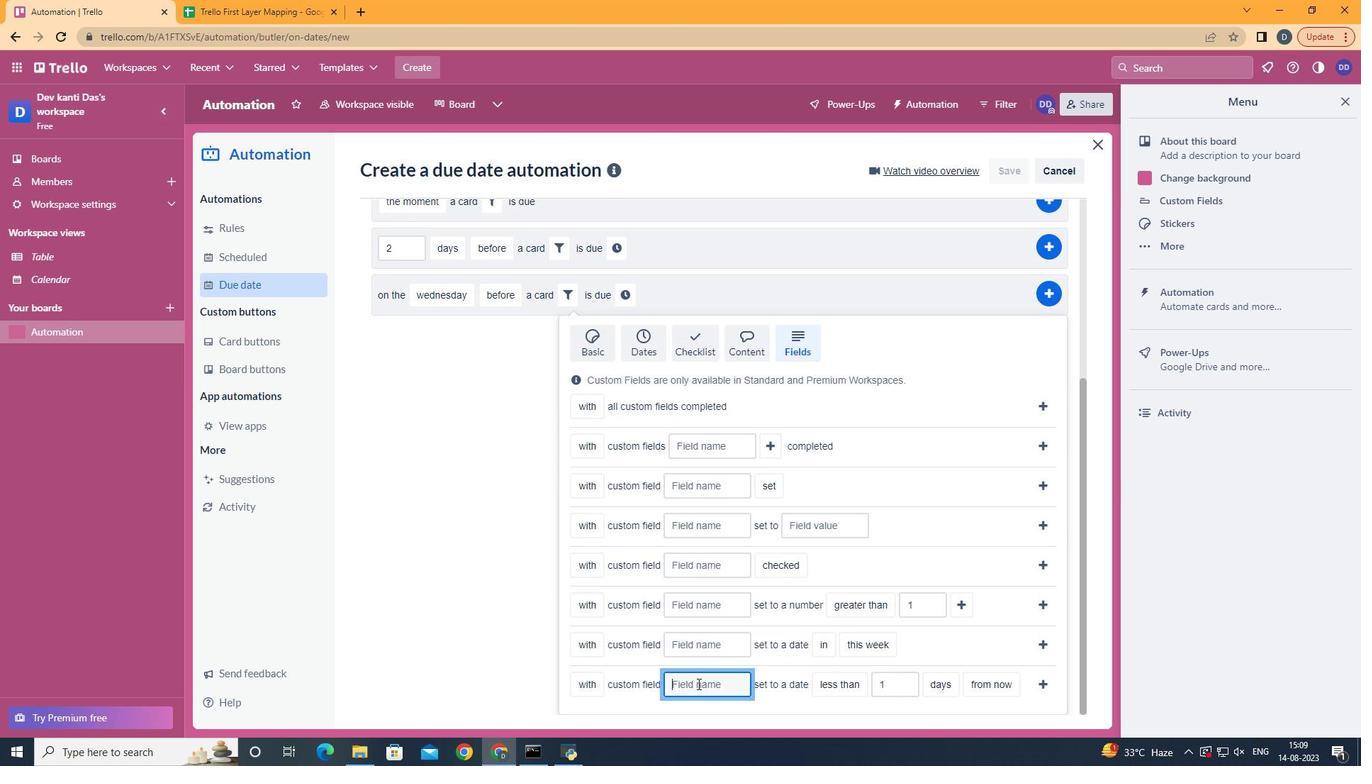 
Action: Mouse moved to (699, 683)
Screenshot: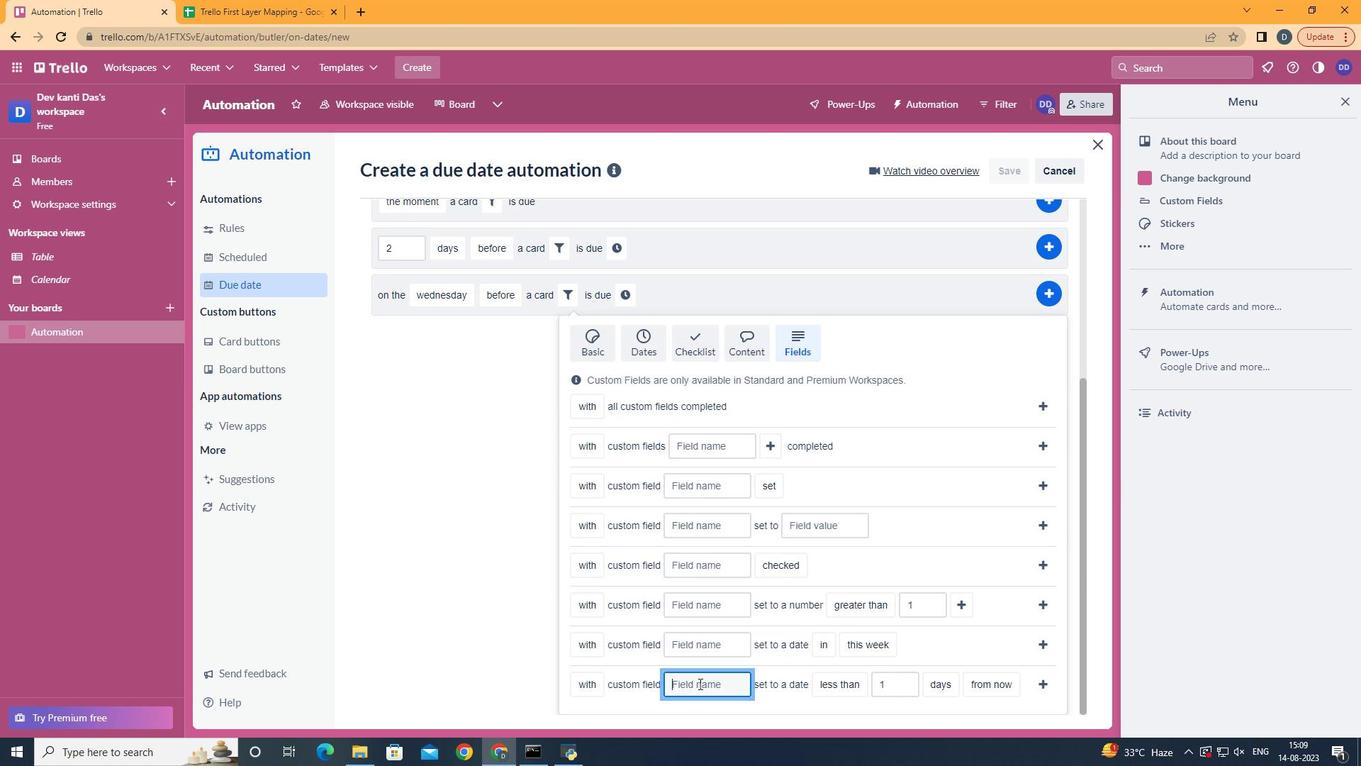 
Action: Key pressed <Key.shift>Resume
Screenshot: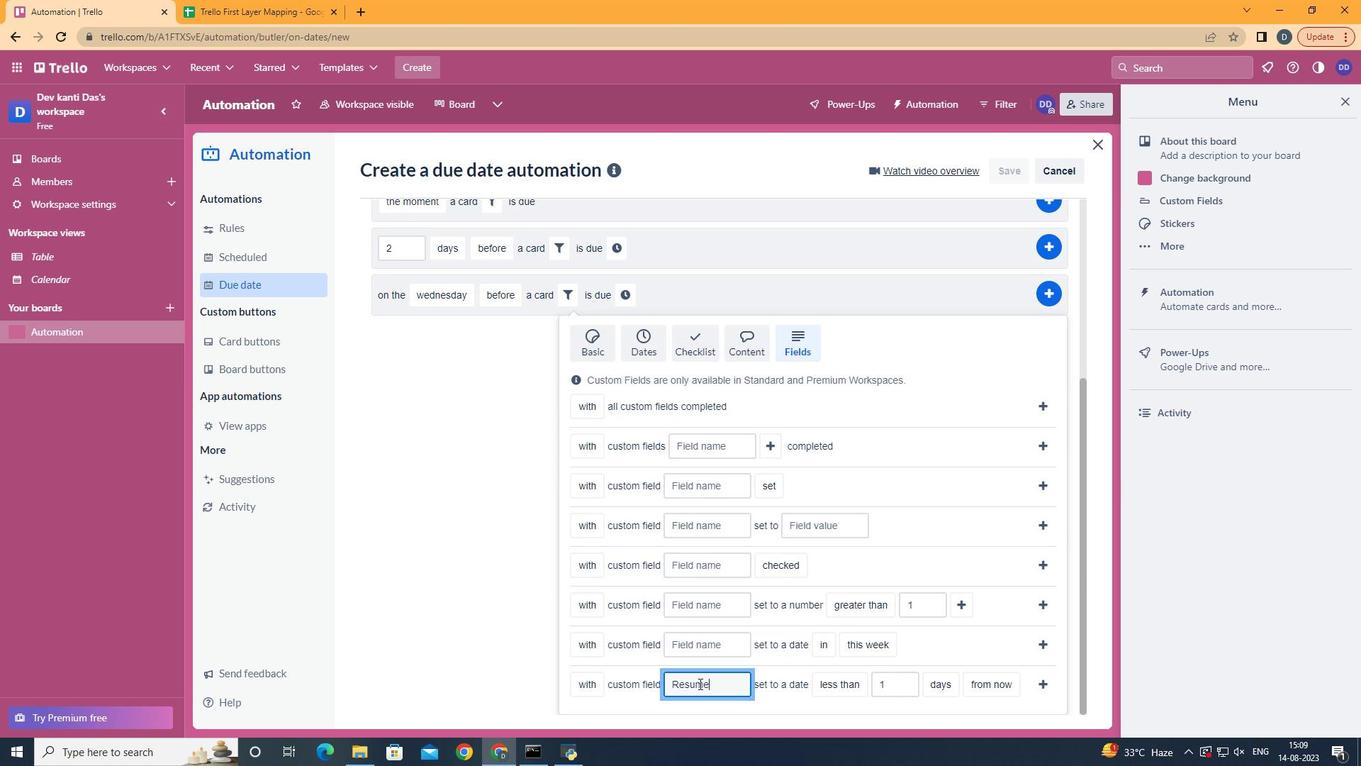 
Action: Mouse moved to (862, 612)
Screenshot: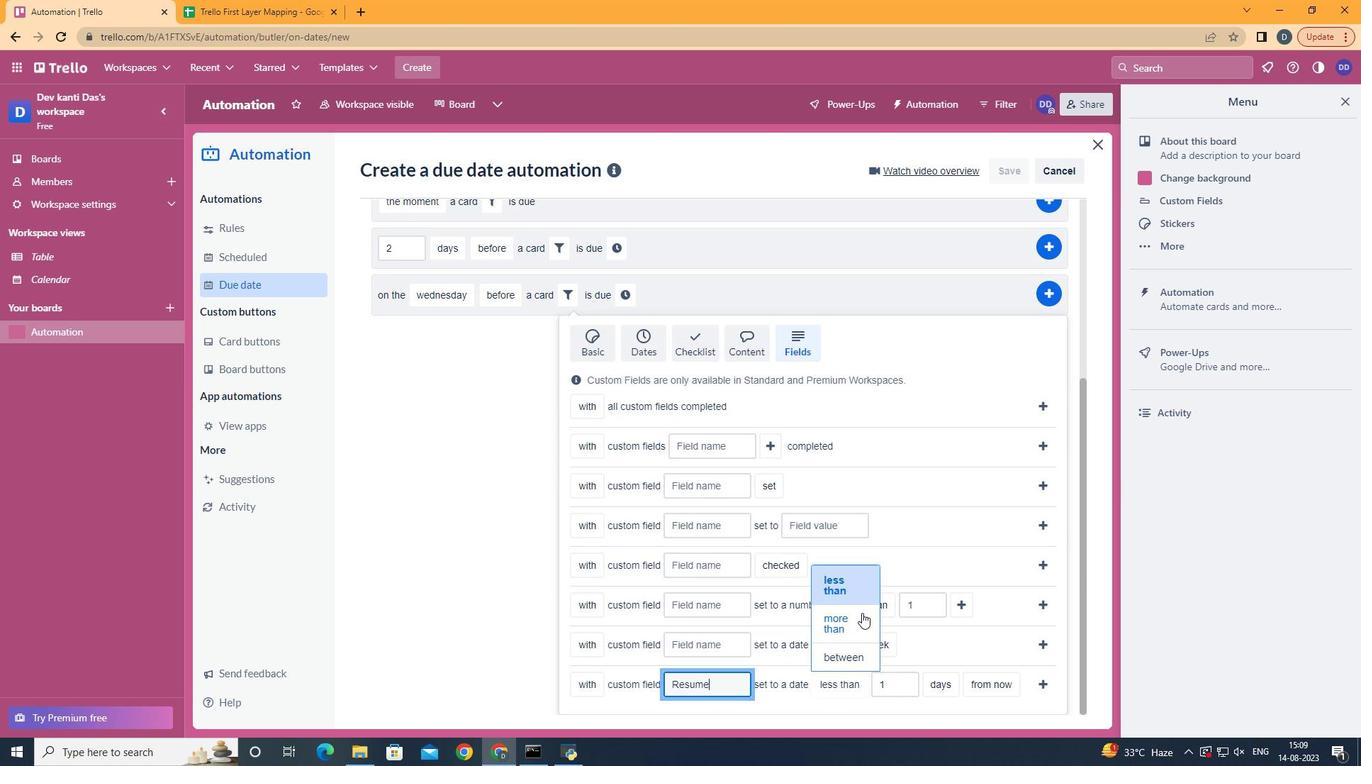 
Action: Mouse pressed left at (862, 612)
Screenshot: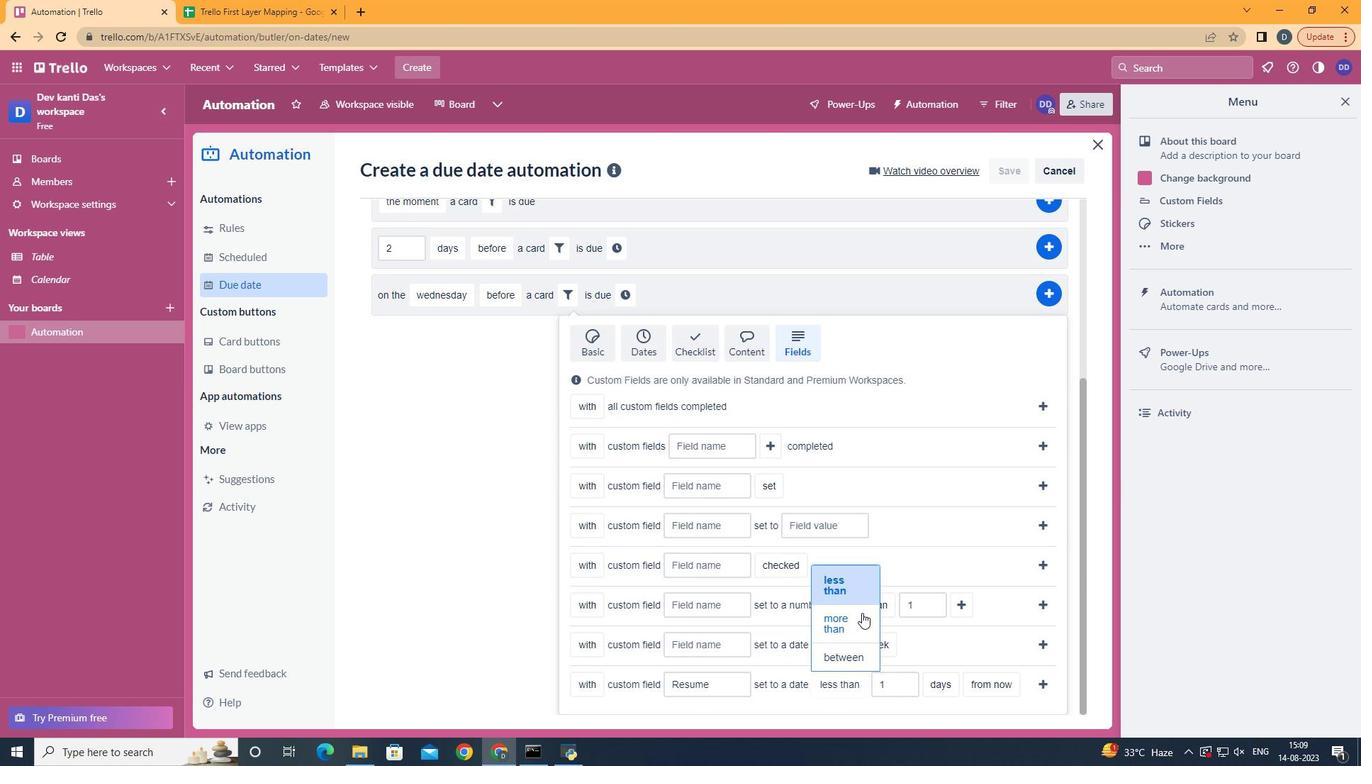 
Action: Mouse moved to (952, 658)
Screenshot: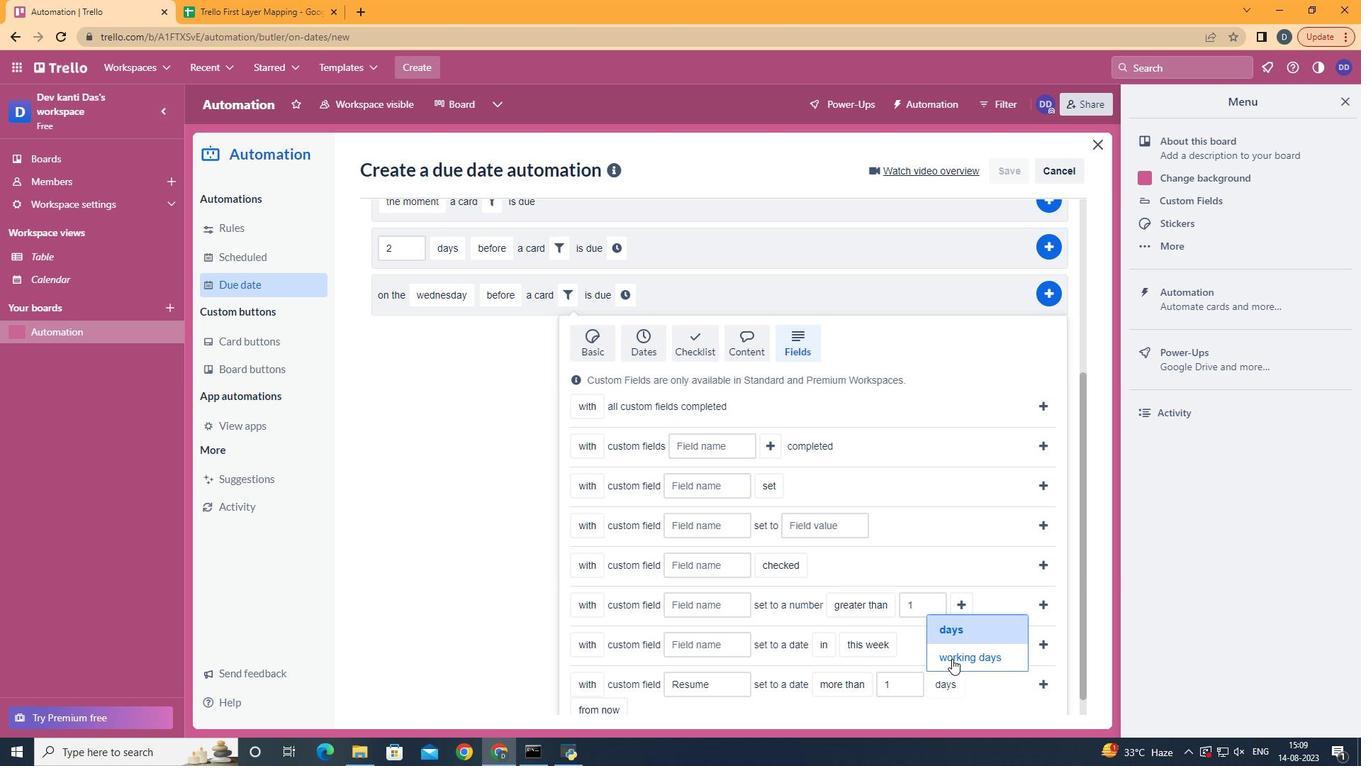 
Action: Mouse pressed left at (952, 658)
Screenshot: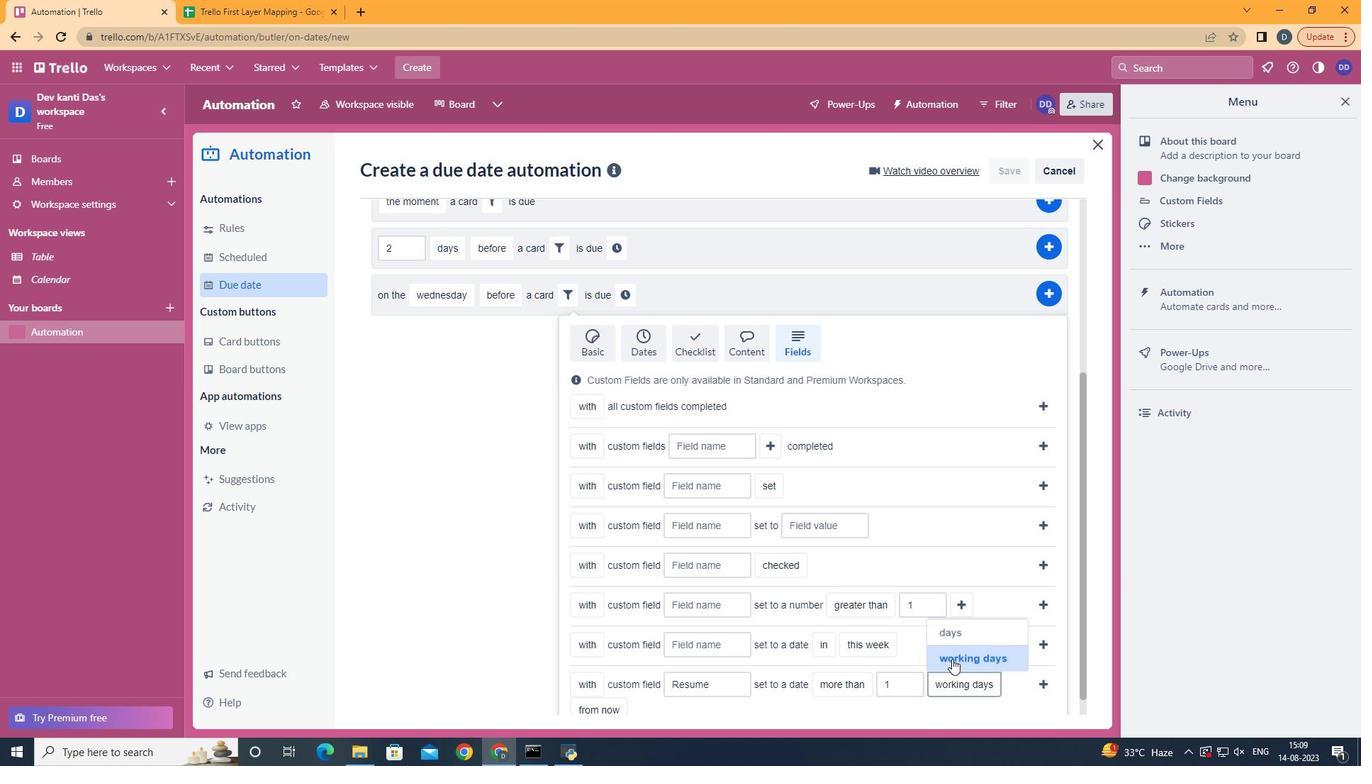 
Action: Mouse moved to (980, 630)
Screenshot: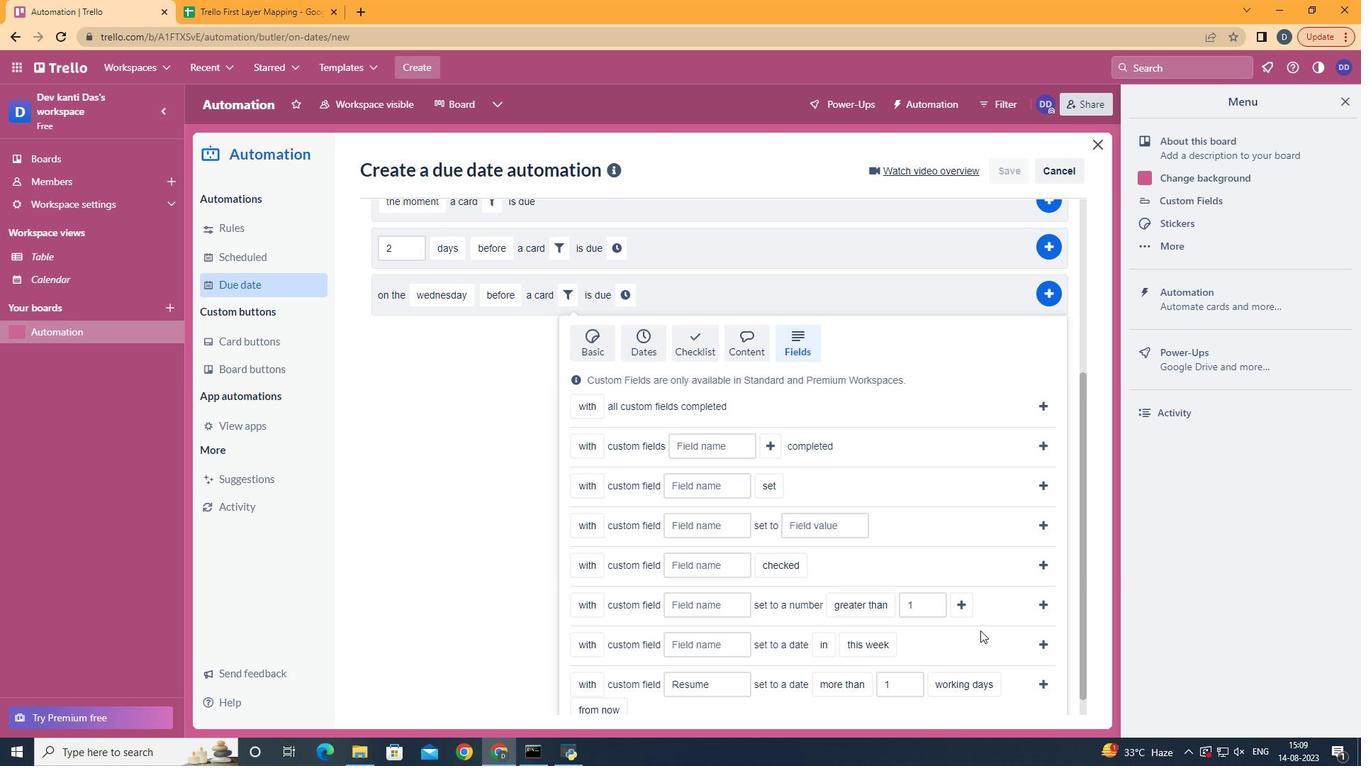 
Action: Mouse scrolled (980, 629) with delta (0, 0)
Screenshot: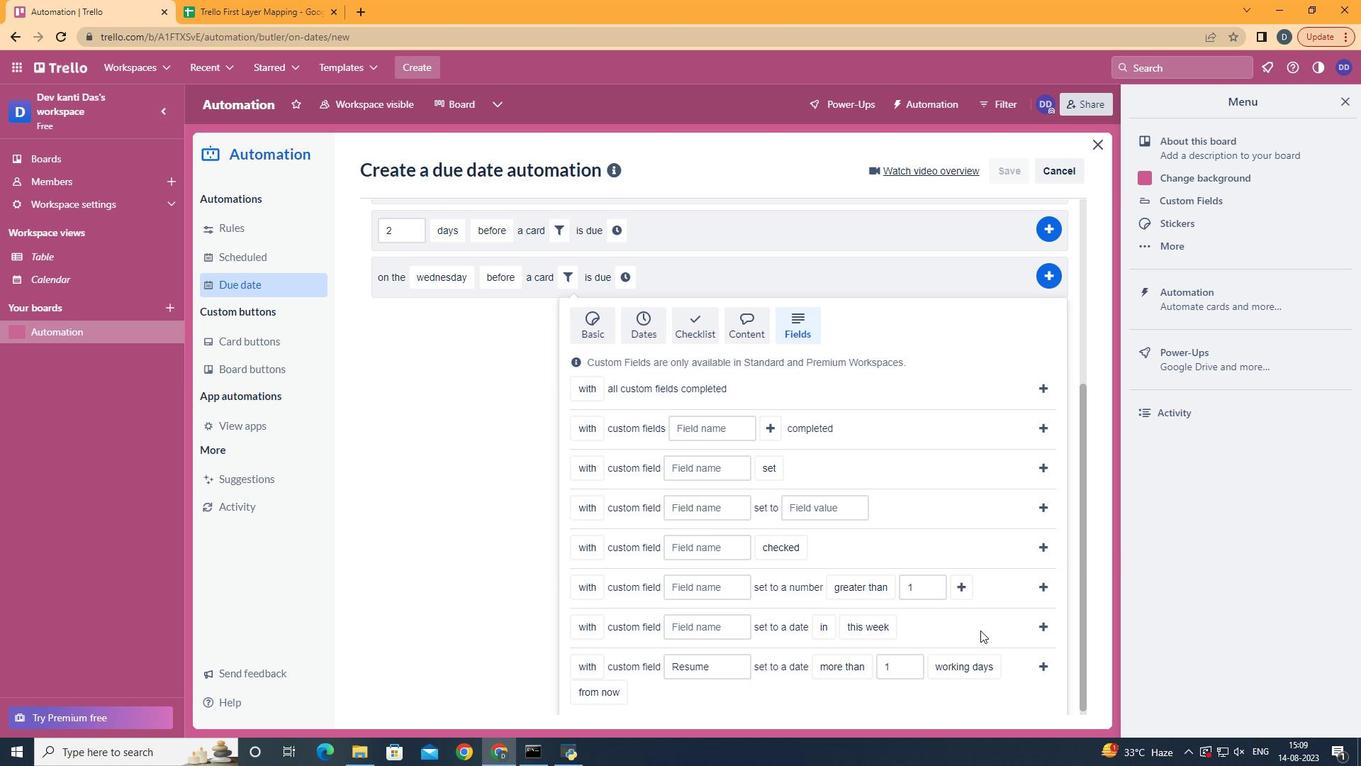 
Action: Mouse scrolled (980, 629) with delta (0, 0)
Screenshot: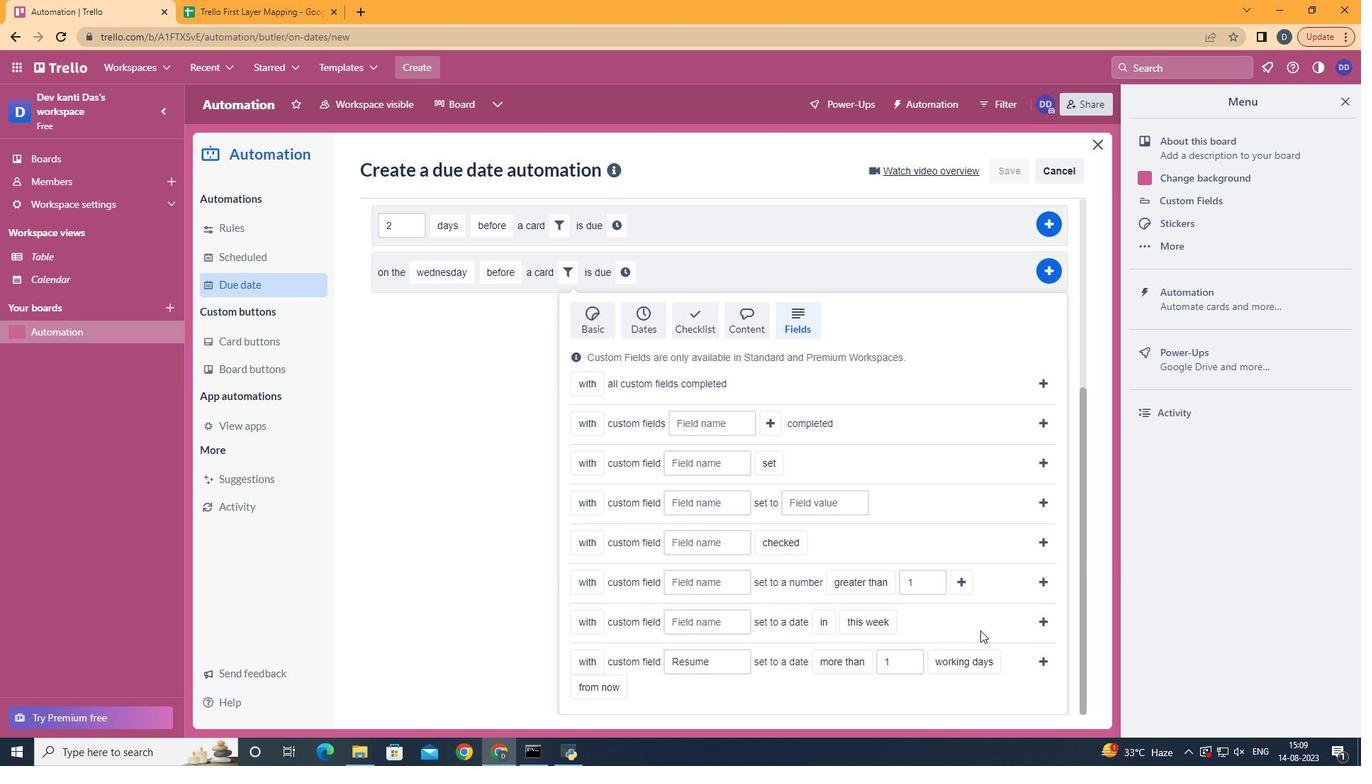 
Action: Mouse scrolled (980, 629) with delta (0, 0)
Screenshot: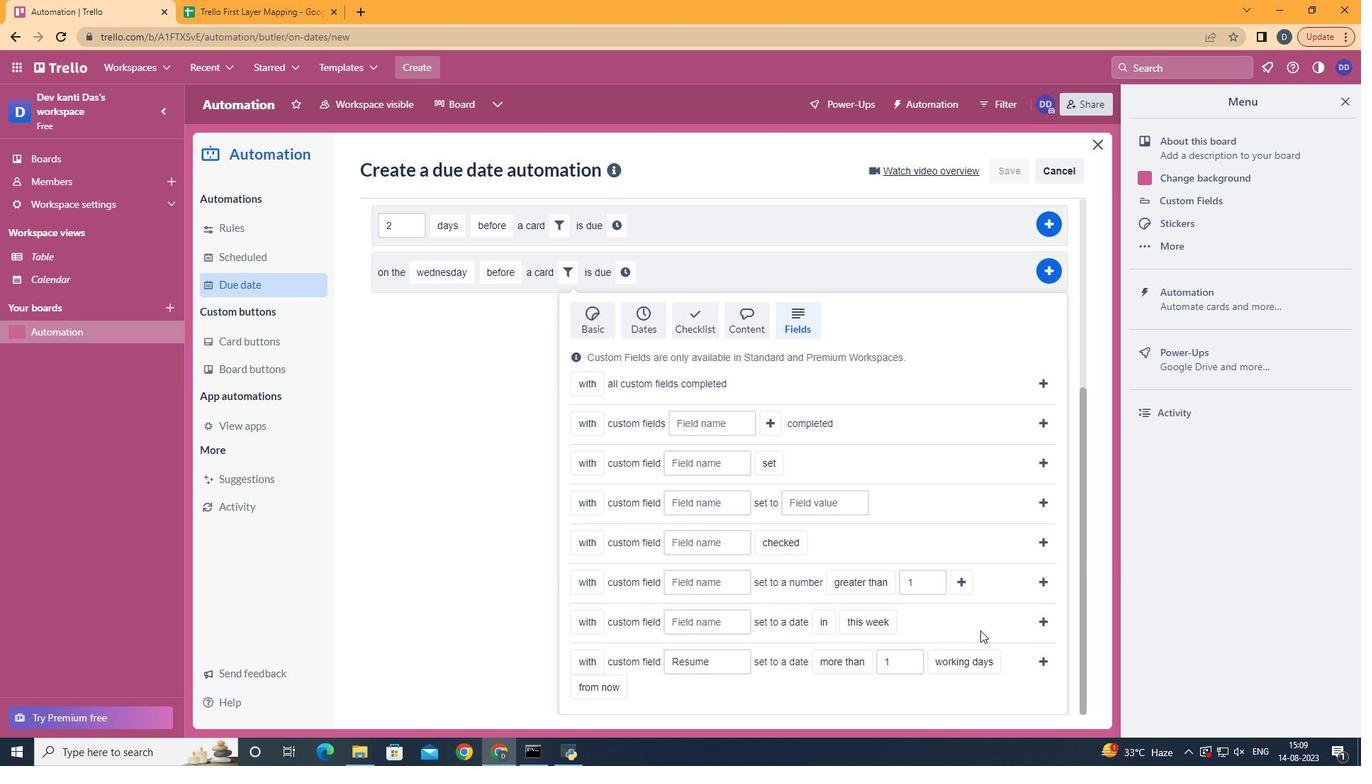 
Action: Mouse scrolled (980, 629) with delta (0, 0)
Screenshot: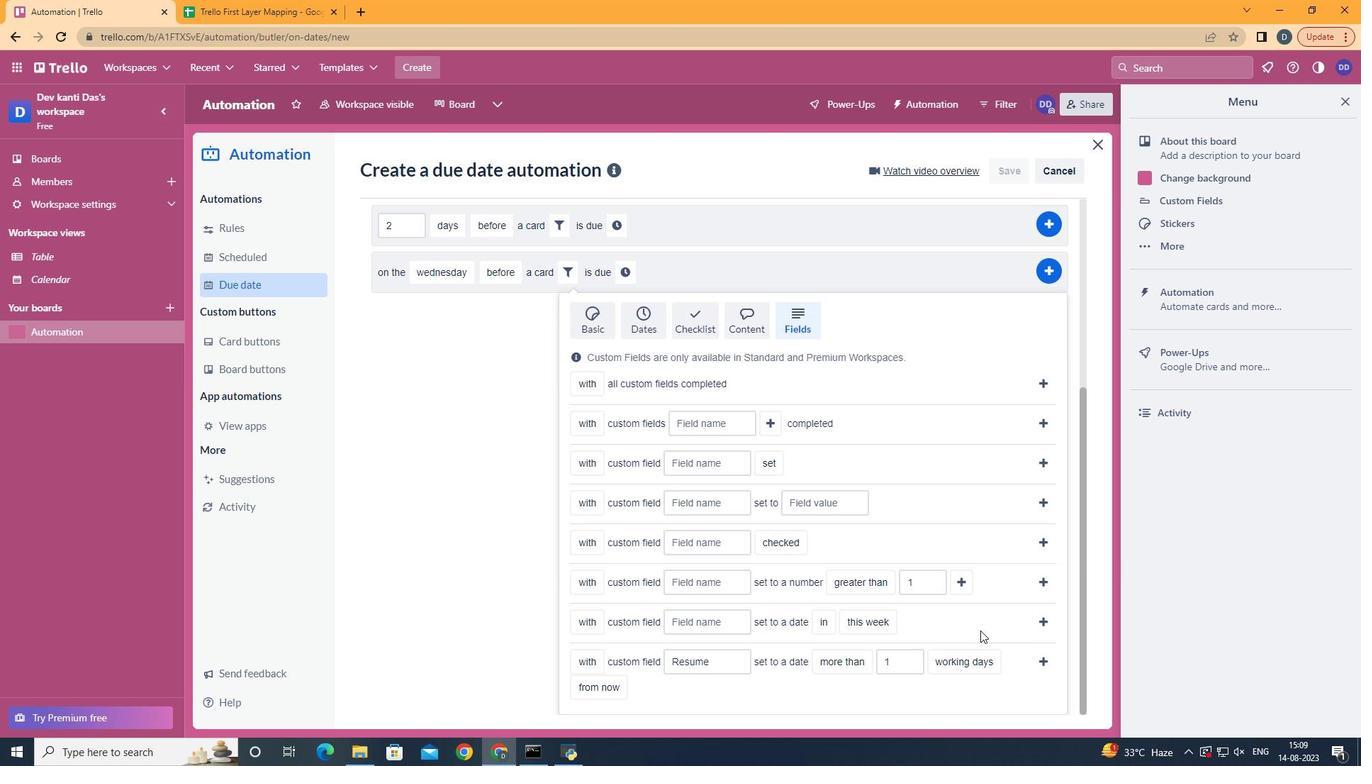
Action: Mouse moved to (1039, 659)
Screenshot: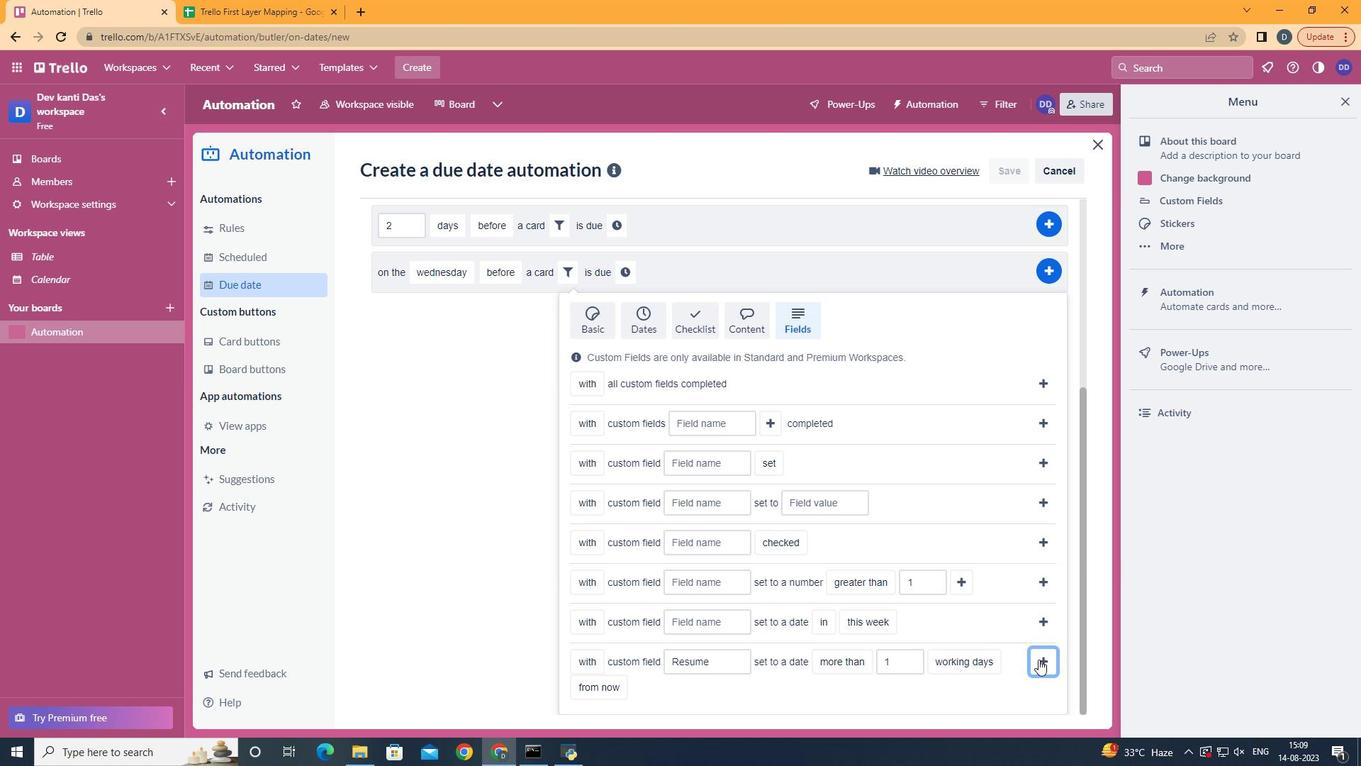 
Action: Mouse pressed left at (1039, 659)
Screenshot: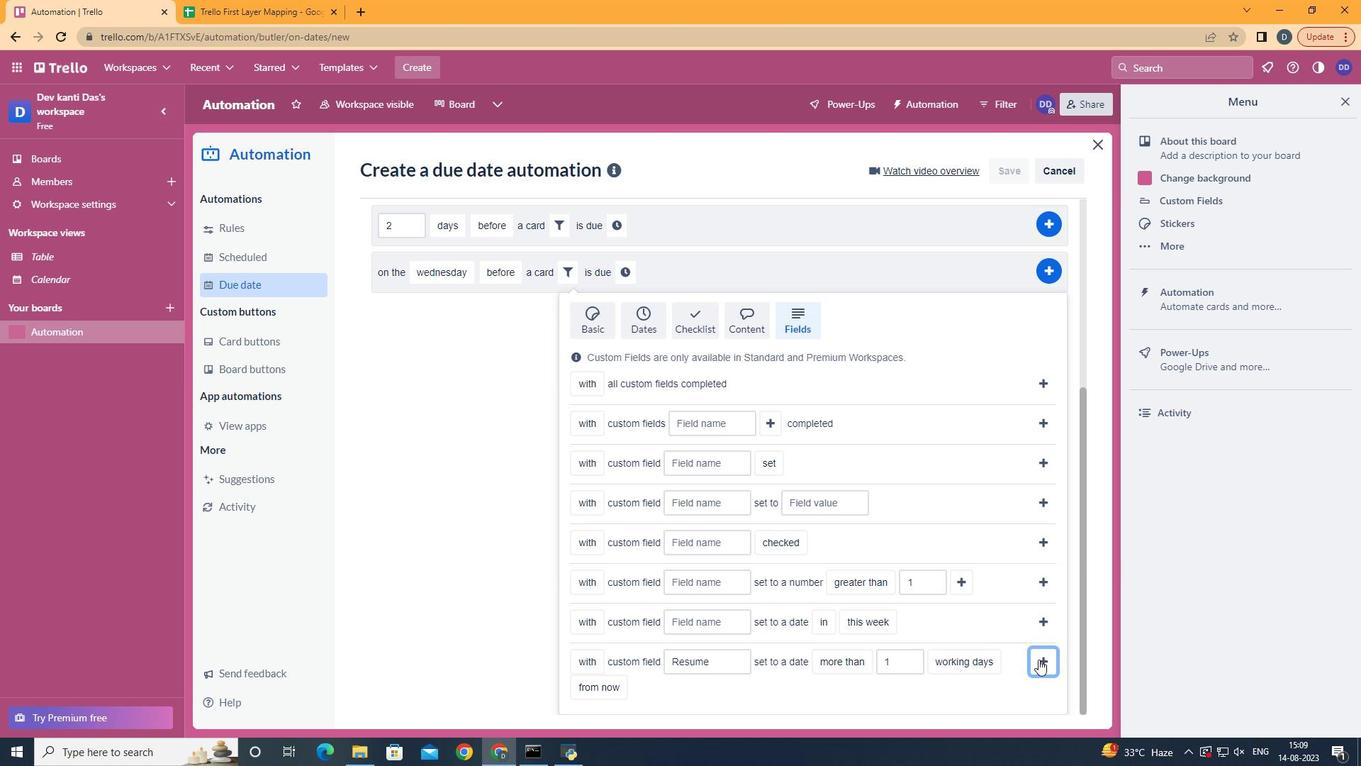 
Action: Mouse moved to (999, 561)
Screenshot: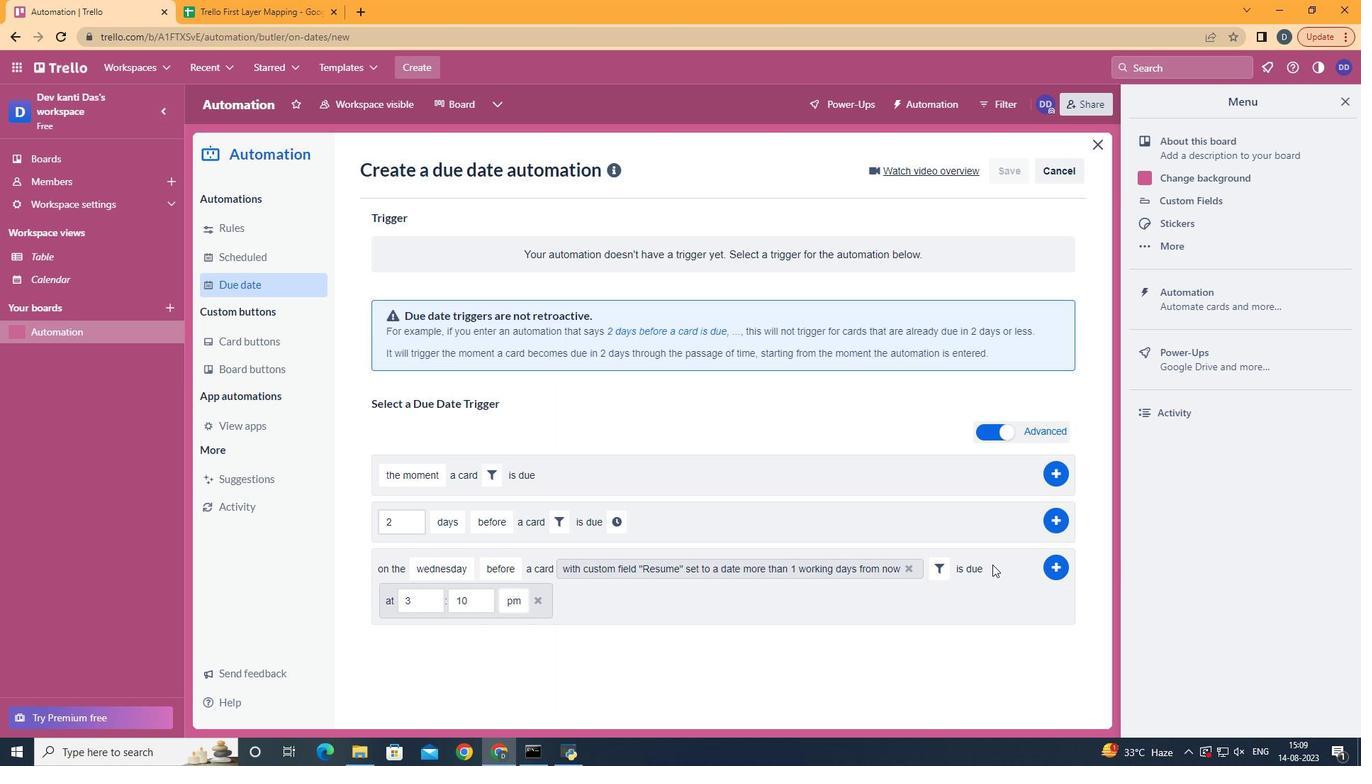 
Action: Mouse pressed left at (999, 561)
Screenshot: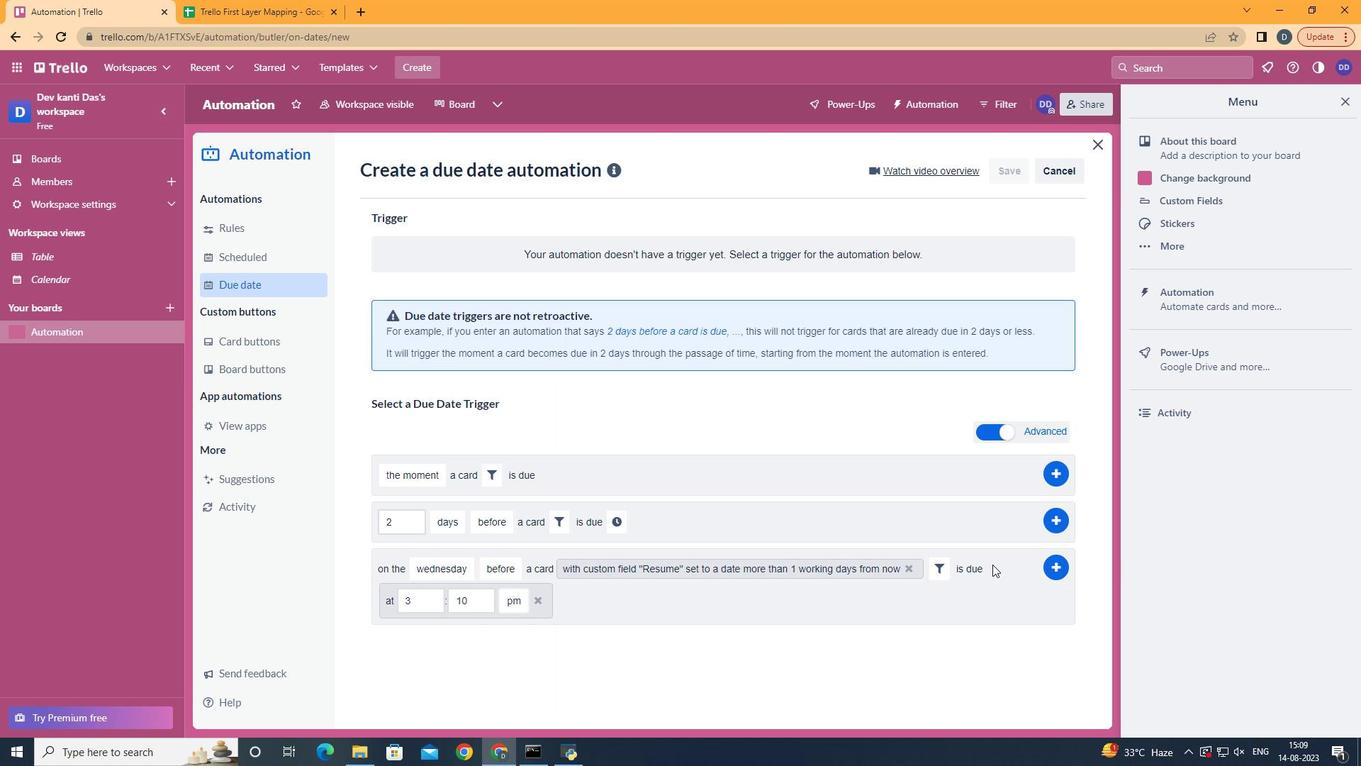 
Action: Mouse moved to (424, 598)
Screenshot: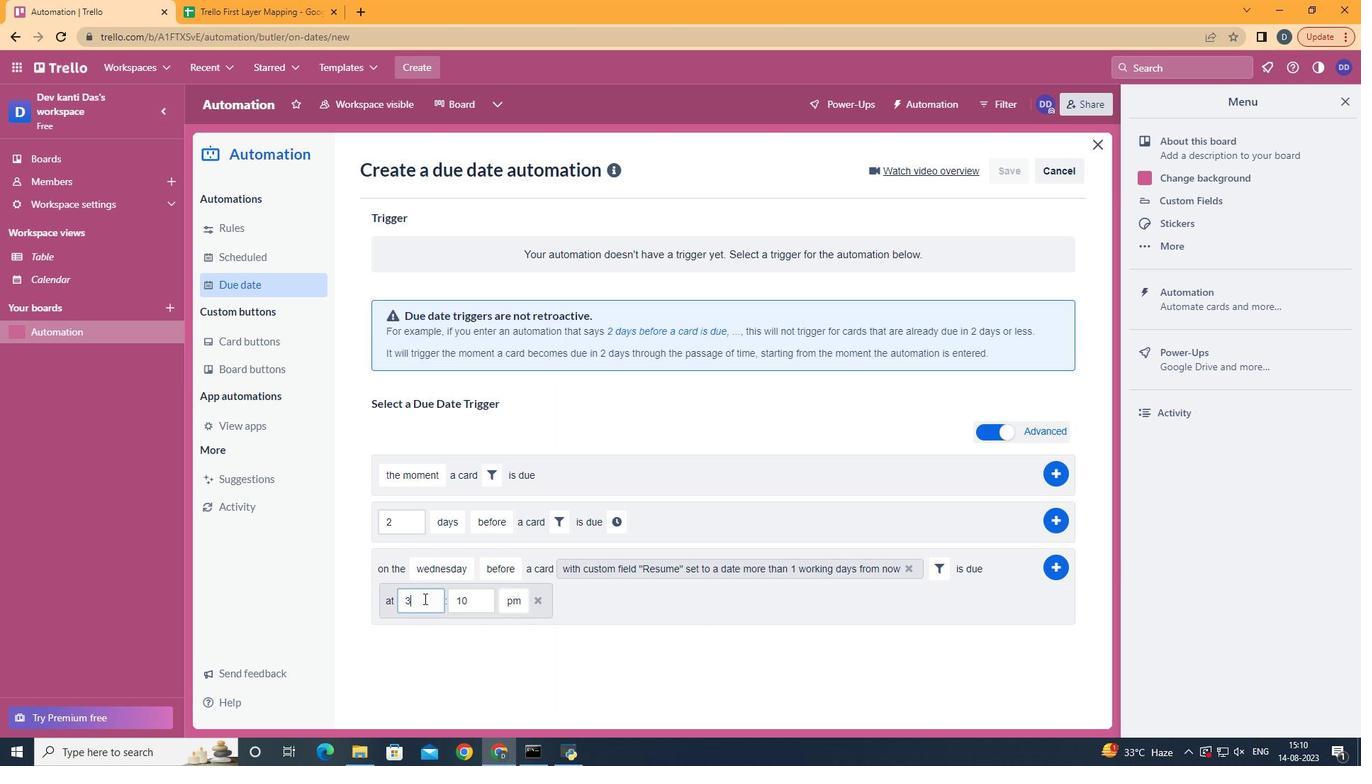 
Action: Mouse pressed left at (424, 598)
Screenshot: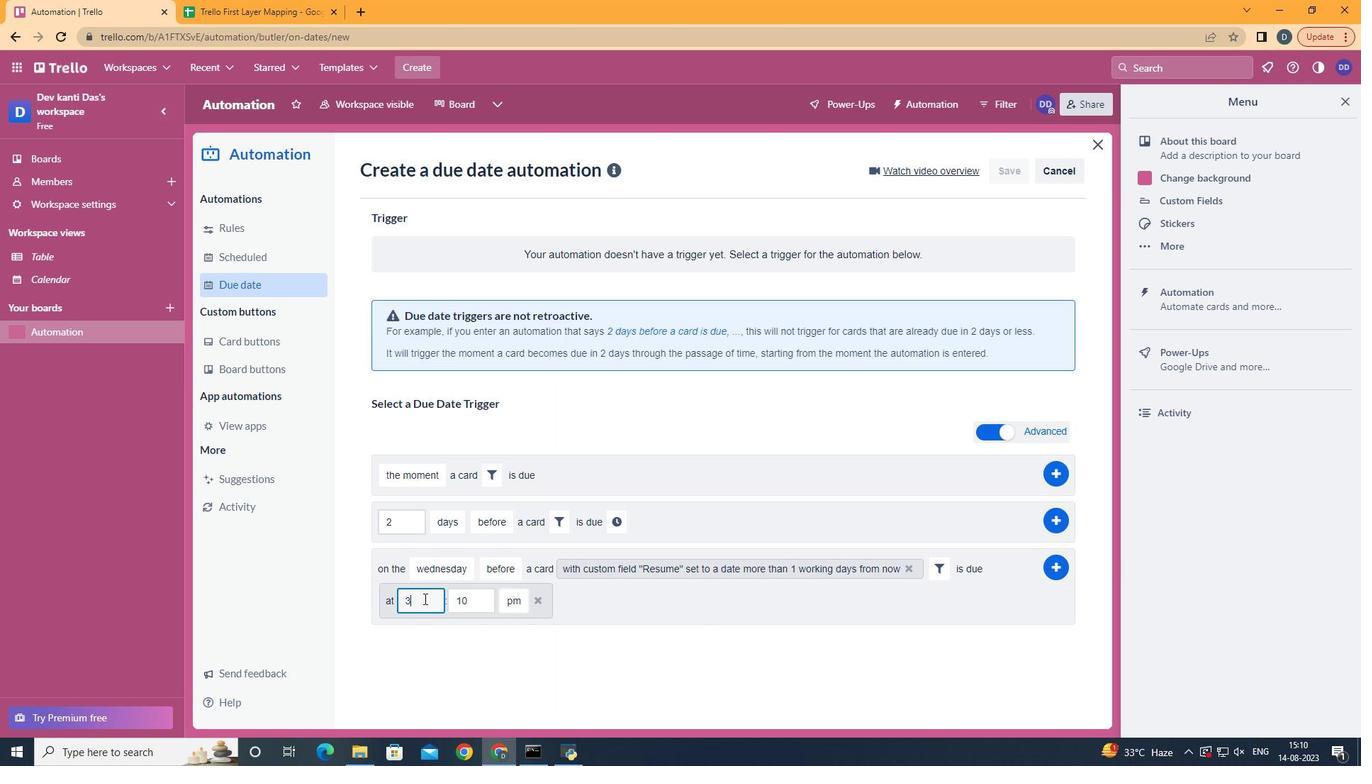 
Action: Key pressed <Key.backspace>11
Screenshot: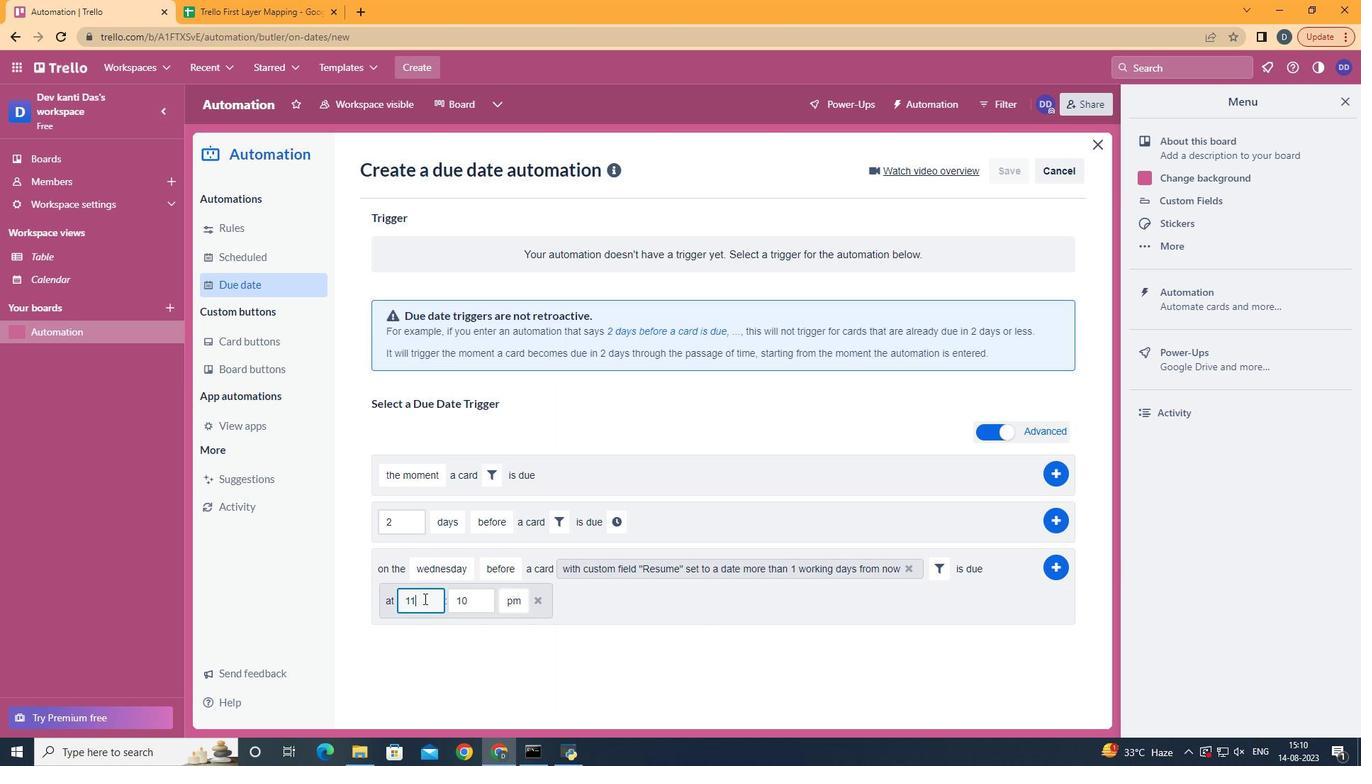 
Action: Mouse moved to (471, 594)
Screenshot: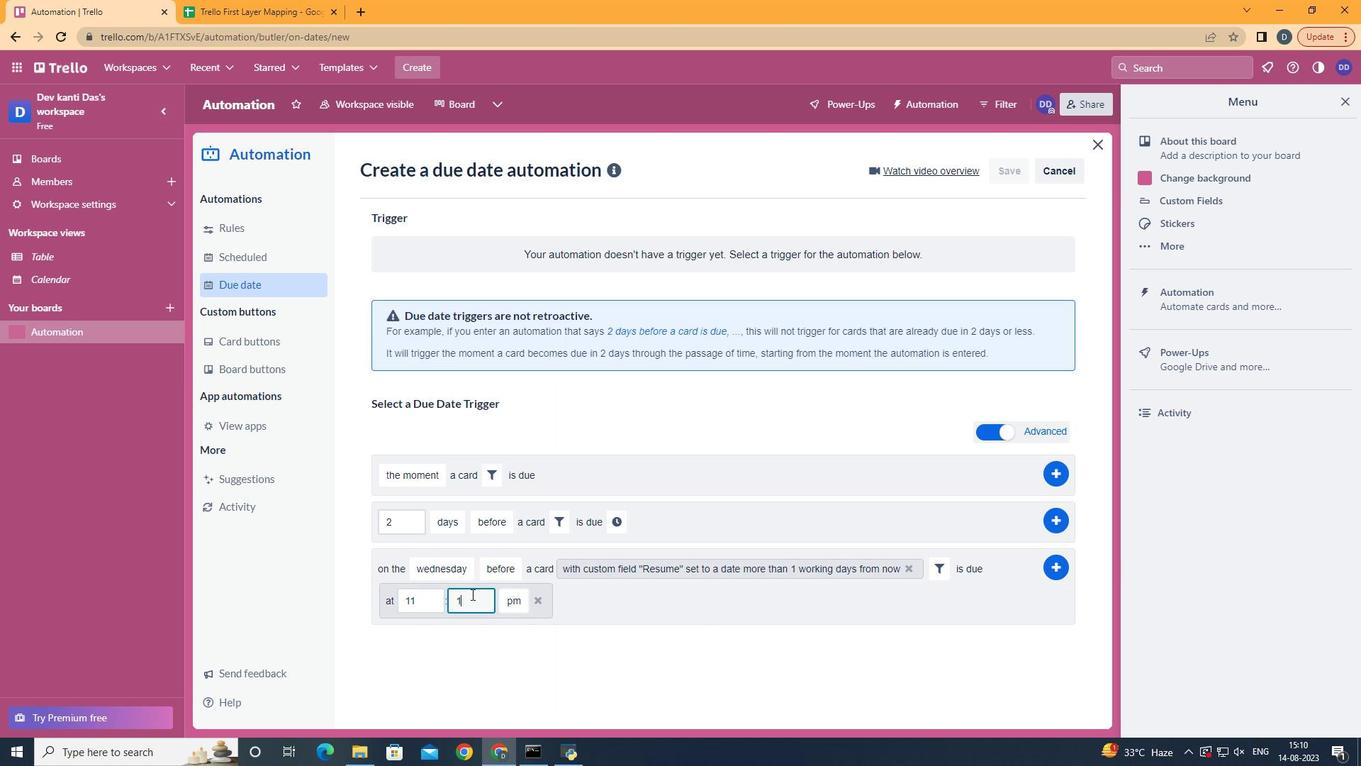 
Action: Mouse pressed left at (471, 594)
Screenshot: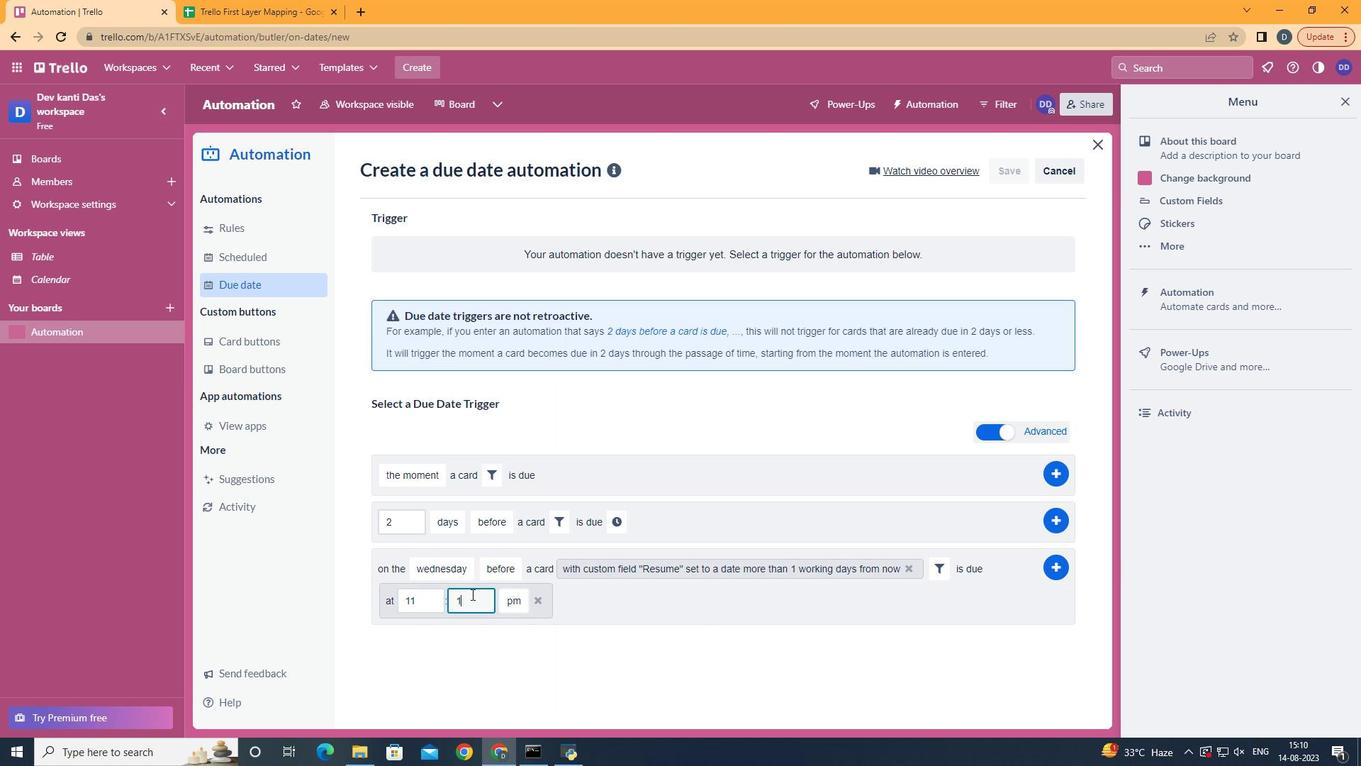 
Action: Key pressed <Key.backspace>
Screenshot: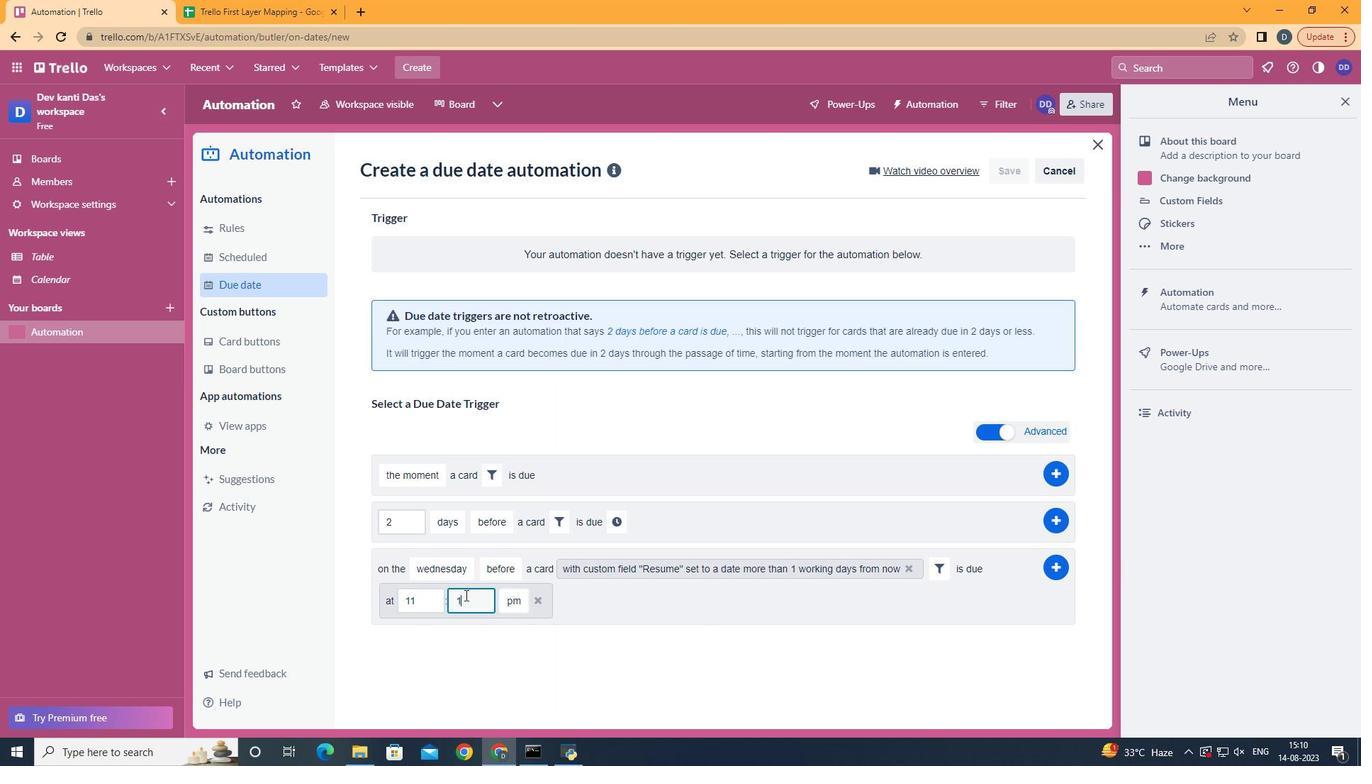 
Action: Mouse moved to (465, 595)
Screenshot: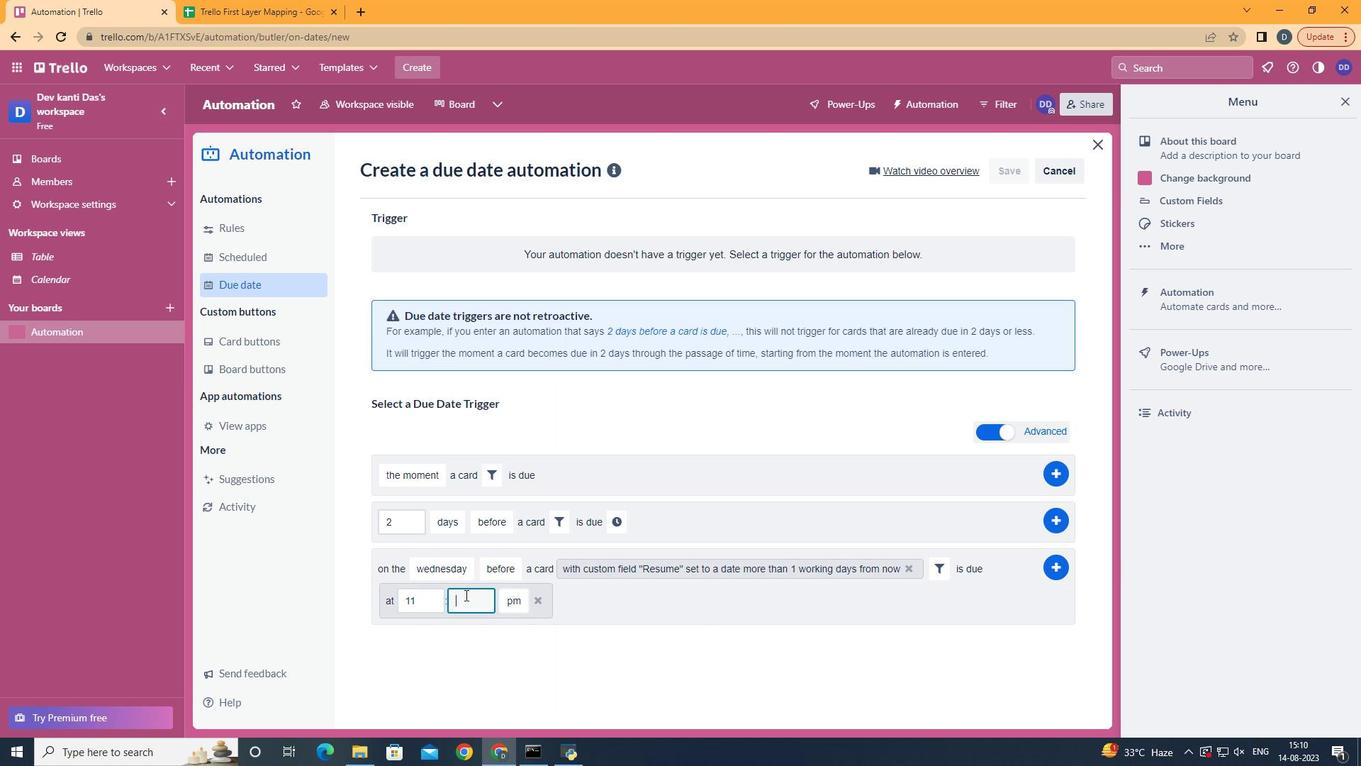 
Action: Key pressed <Key.backspace>00
Screenshot: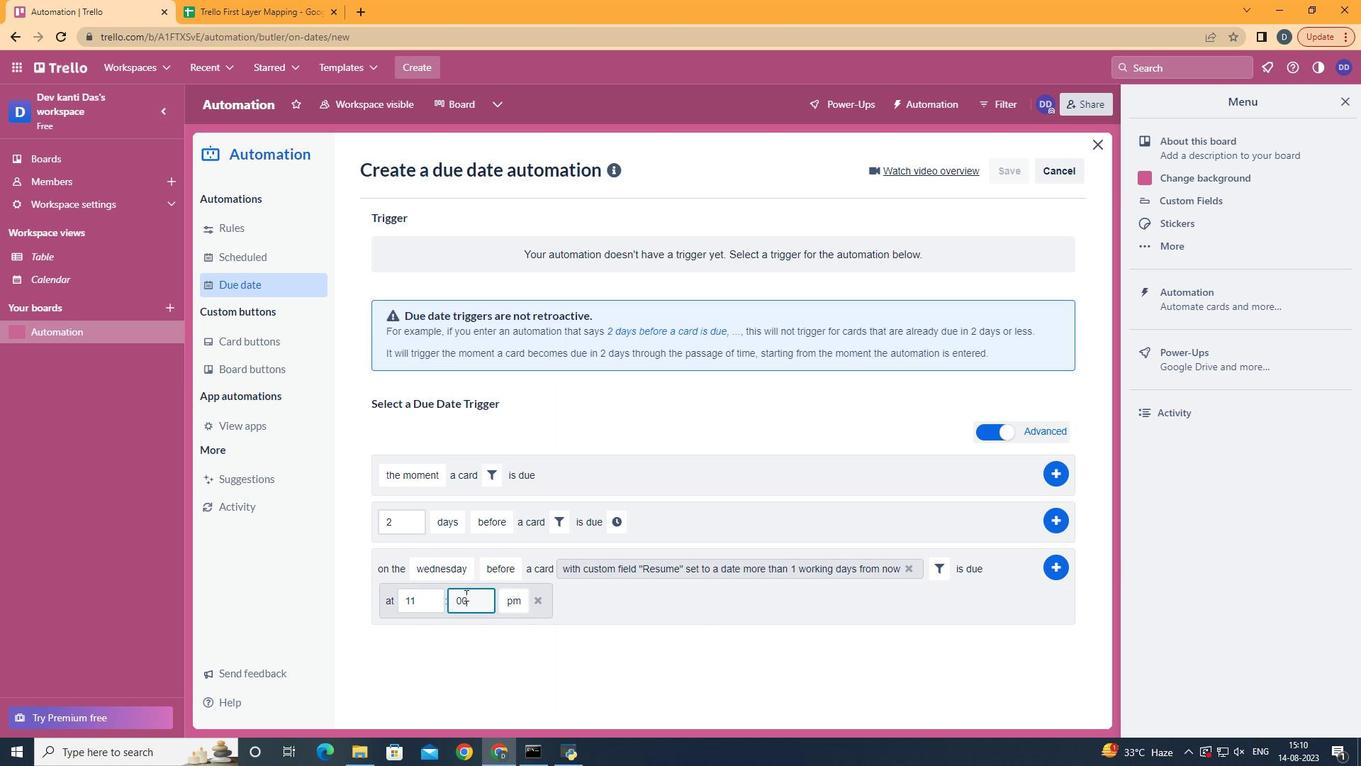 
Action: Mouse moved to (519, 622)
Screenshot: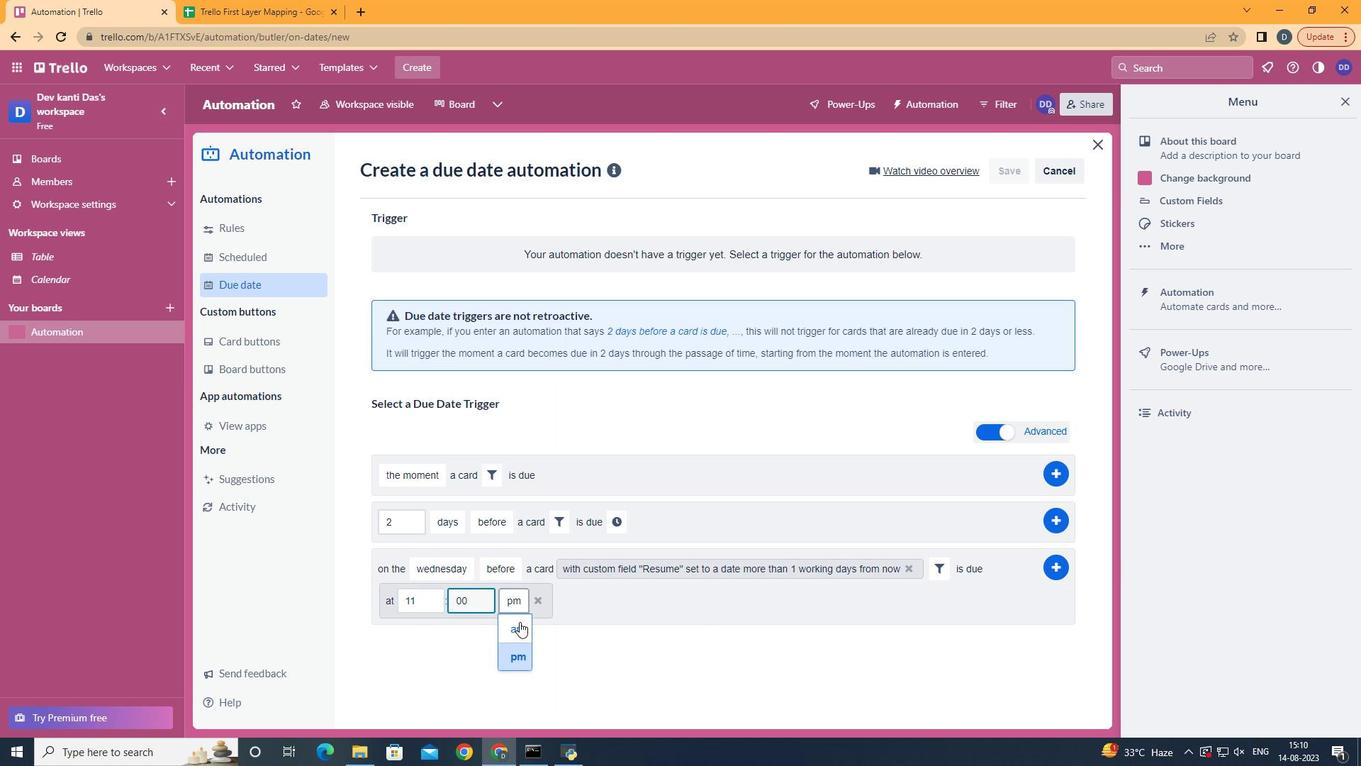 
Action: Mouse pressed left at (519, 622)
Screenshot: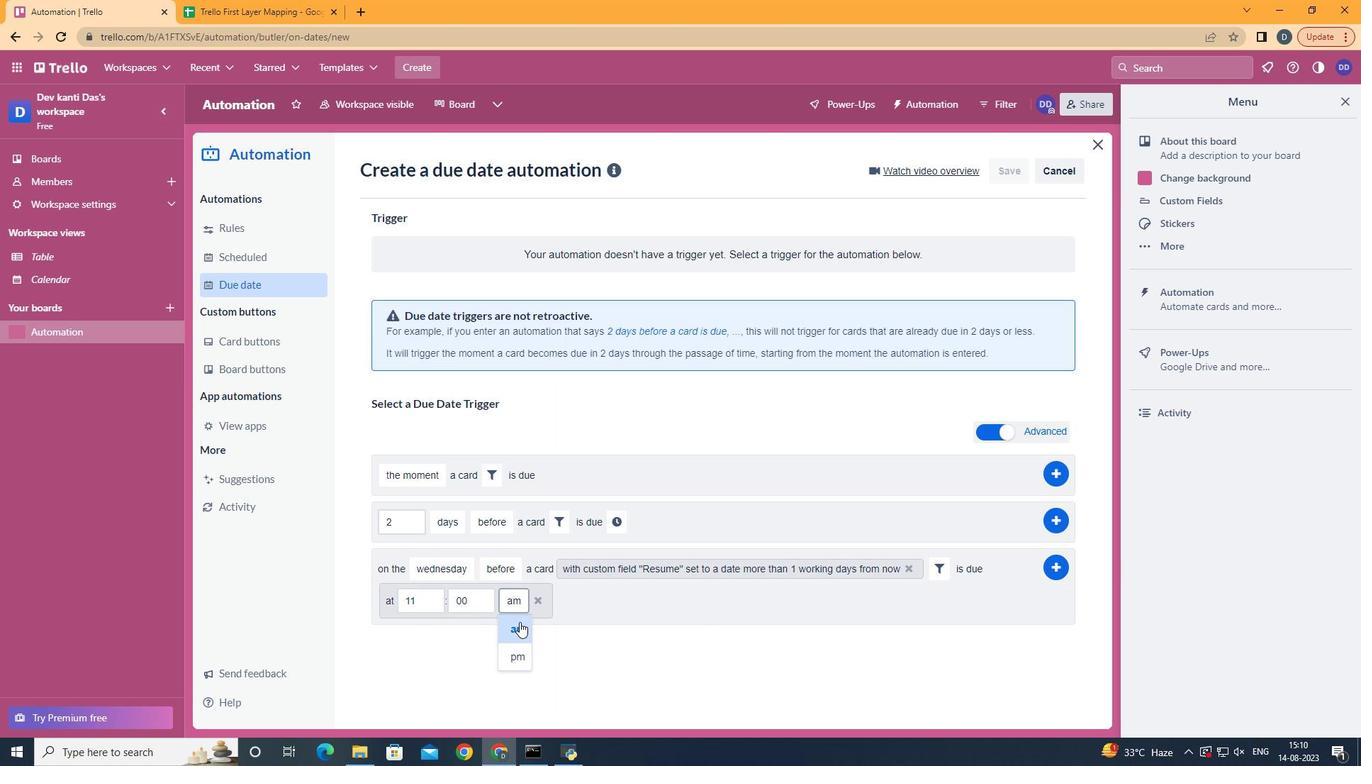 
Action: Mouse moved to (1050, 566)
Screenshot: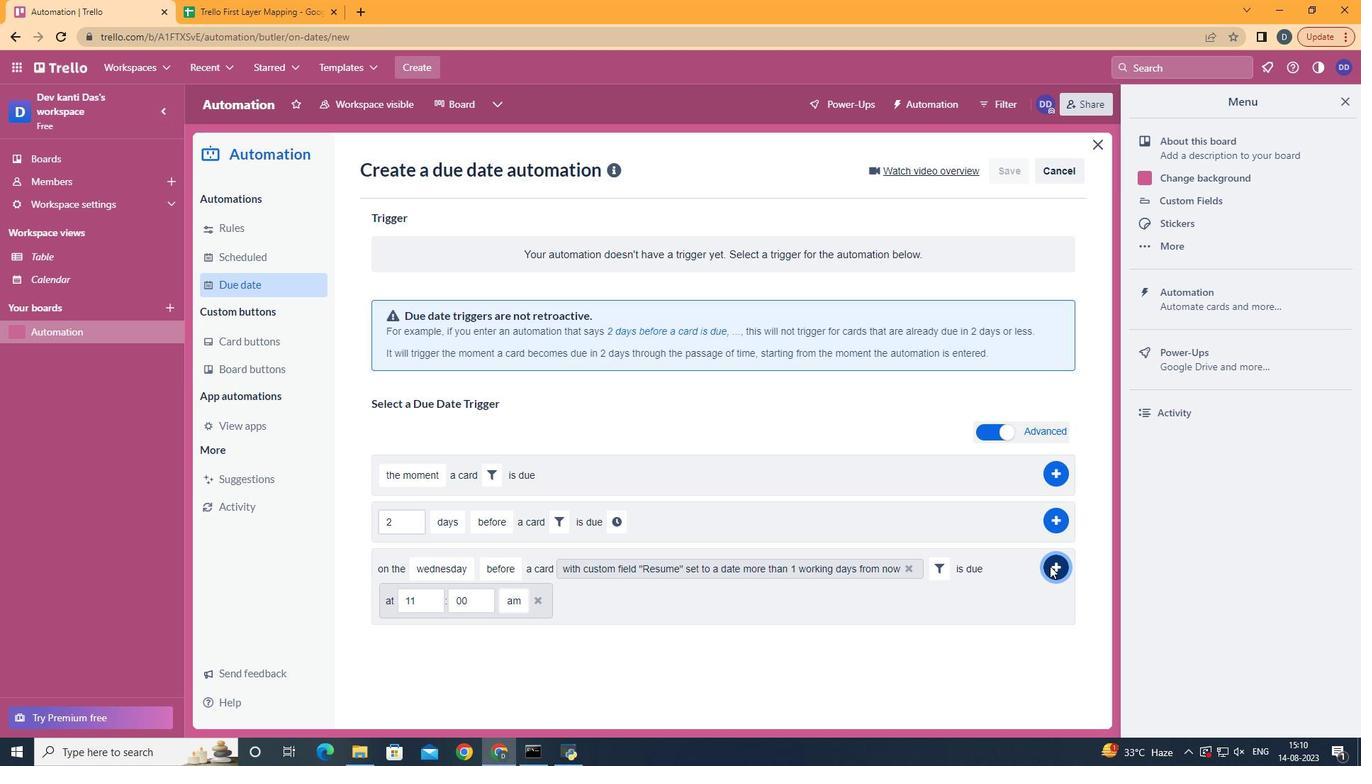 
Action: Mouse pressed left at (1050, 566)
Screenshot: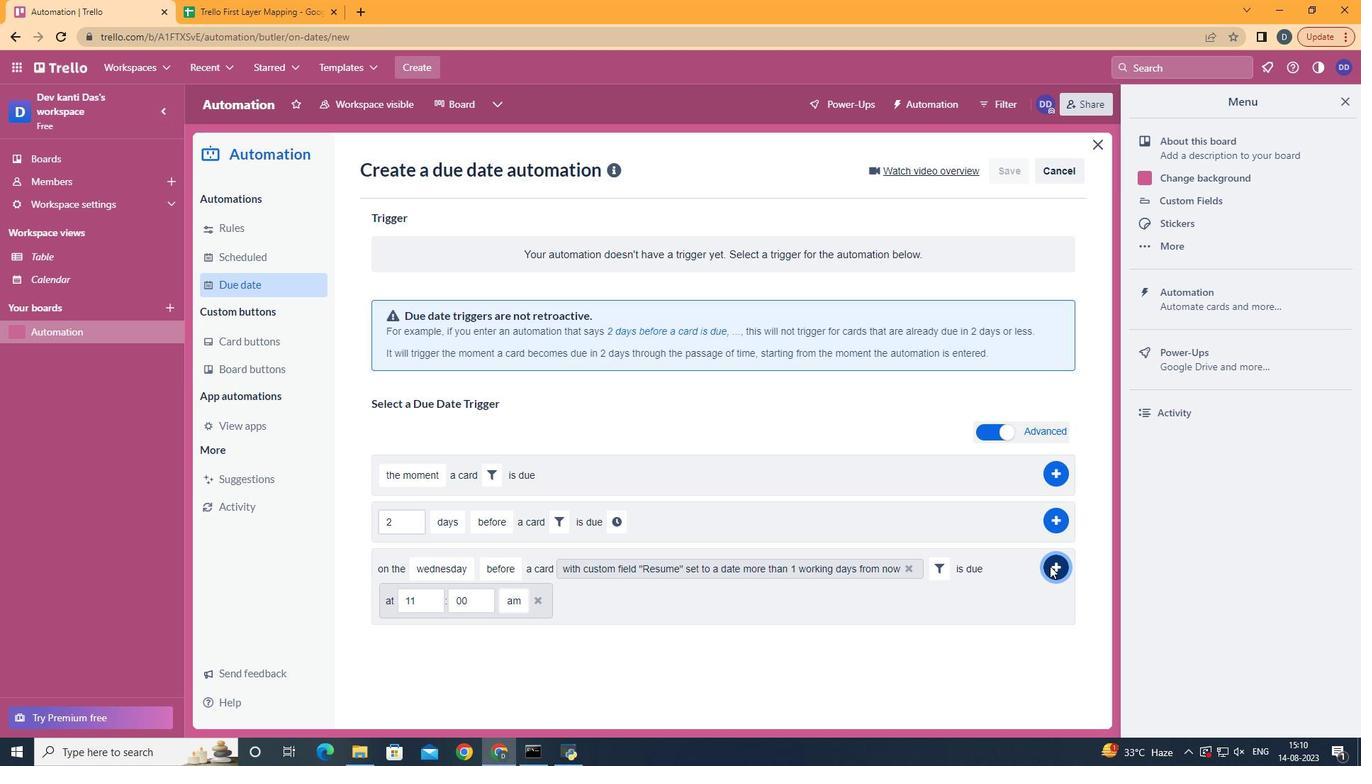 
Action: Mouse moved to (1034, 548)
Screenshot: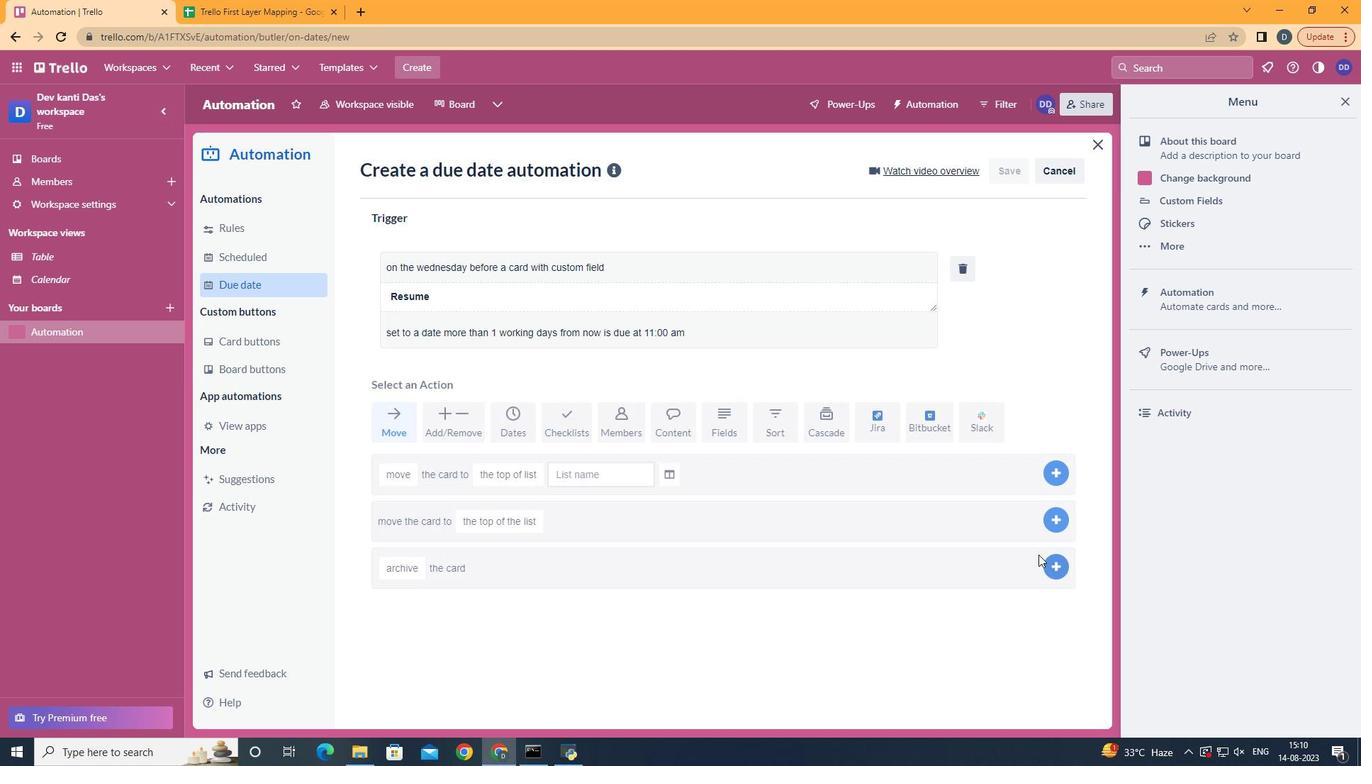 
